 Task: Add an event with the title Team Building Workshop: Strengthening Interpersonal Relationships, date '2024/03/17', time 9:40 AM to 11:40 AMand add a description: A board meeting is a formal gathering where the board of directors, executive team, and key stakeholders come together to discuss and make important decisions regarding the organization's strategic direction, governance, and overall performance. , put the event into Orange category . Add location for the event as: 456 Av. da Liberdade, Lisbon, Portugal, logged in from the account softage.5@softage.netand send the event invitation to softage.7@softage.net and softage.8@softage.net. Set a reminder for the event 5 minutes before
Action: Mouse moved to (91, 102)
Screenshot: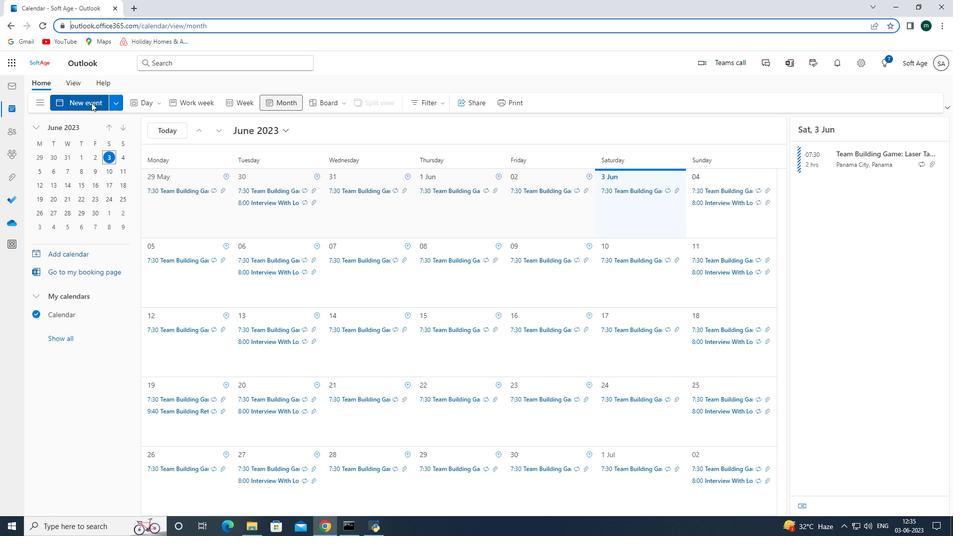 
Action: Mouse pressed left at (91, 102)
Screenshot: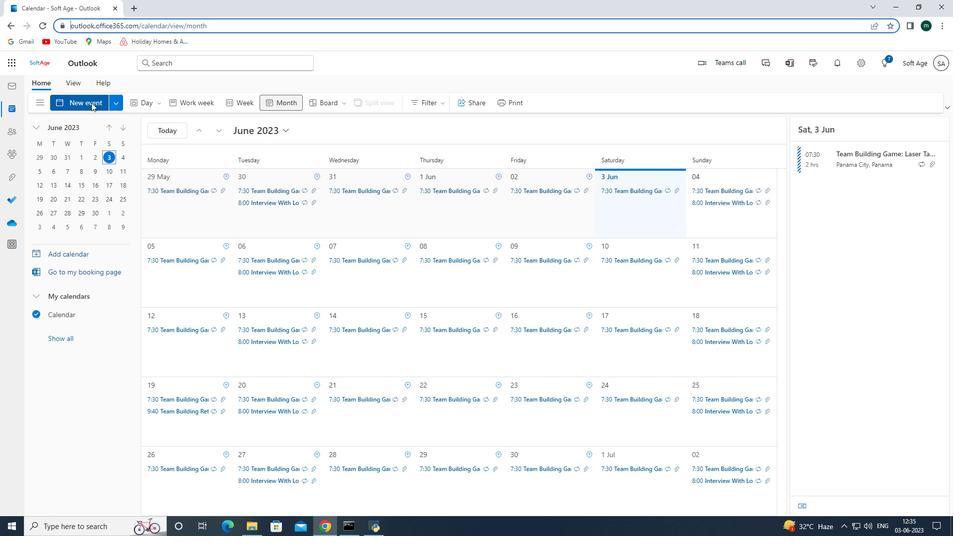
Action: Mouse moved to (247, 161)
Screenshot: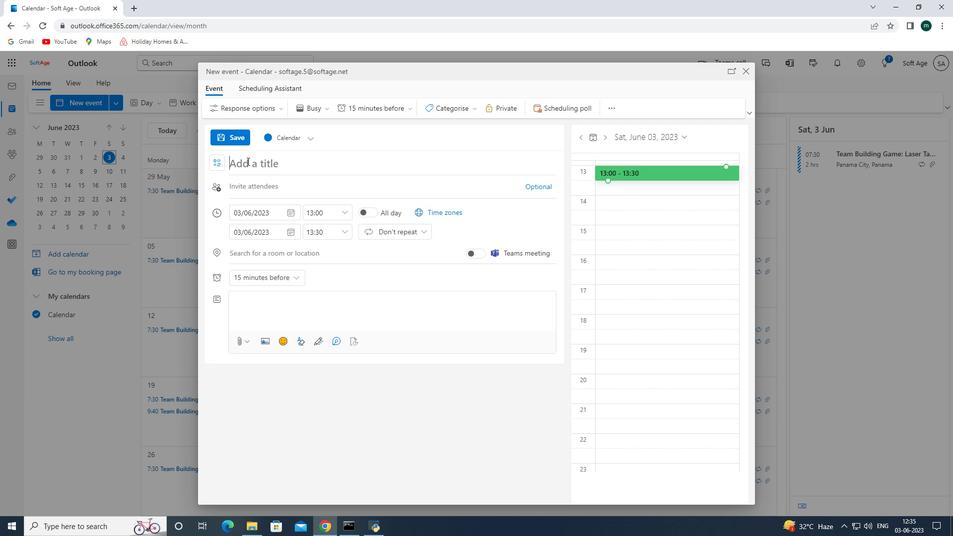 
Action: Mouse pressed left at (247, 161)
Screenshot: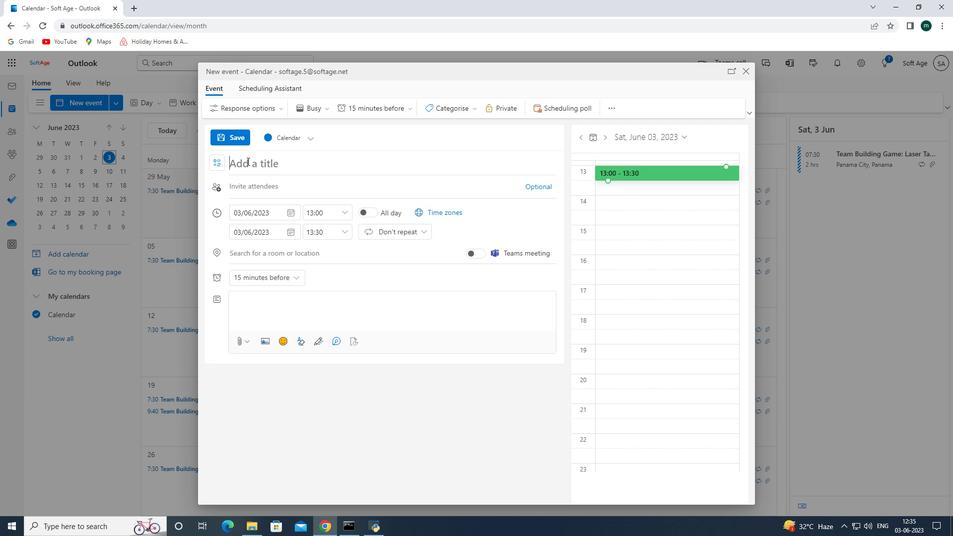 
Action: Key pressed <Key.shift><Key.shift><Key.shift><Key.shift><Key.shift><Key.shift><Key.shift><Key.shift><Key.shift><Key.shift><Key.shift><Key.shift><Key.shift><Key.shift><Key.shift><Key.shift><Key.shift><Key.shift><Key.shift><Key.shift>Team<Key.space><Key.shift><Key.shift><Key.shift><Key.shift><Key.shift><Key.shift><Key.shift><Key.shift><Key.shift><Key.shift><Key.shift><Key.shift><Key.shift><Key.shift><Key.shift><Key.shift><Key.shift><Key.shift><Key.shift><Key.shift><Key.shift><Key.shift><Key.shift><Key.shift><Key.shift>Building<Key.space><Key.shift>Work<Key.shift><Key.shift><Key.shift><Key.shift><Key.shift><Key.shift><Key.shift><Key.shift><Key.shift><Key.shift><Key.shift><Key.shift><Key.shift><Key.shift><Key.shift><Key.shift><Key.shift><Key.shift><Key.shift><Key.shift><Key.shift><Key.shift><Key.shift><Key.shift><Key.shift><Key.shift><Key.shift><Key.shift><Key.shift><Key.shift><Key.shift><Key.shift><Key.shift><Key.shift><Key.shift><Key.shift><Key.shift><Key.shift><Key.shift><Key.shift><Key.shift><Key.shift><Key.shift><Key.shift>shop<Key.shift_r><Key.shift_r><Key.shift_r><Key.shift_r><Key.shift_r><Key.shift_r><Key.shift_r><Key.shift_r><Key.shift_r><Key.shift_r><Key.shift_r>:<Key.space><Key.shift><Key.shift><Key.shift><Key.shift><Key.shift><Key.shift><Key.shift><Key.shift><Key.shift><Key.shift><Key.shift>Strengh<Key.backspace>thening<Key.space><Key.shift>Interpersonal<Key.space><Key.shift><Key.shift><Key.shift><Key.shift><Key.shift><Key.shift><Key.shift><Key.shift><Key.shift>Relationships
Screenshot: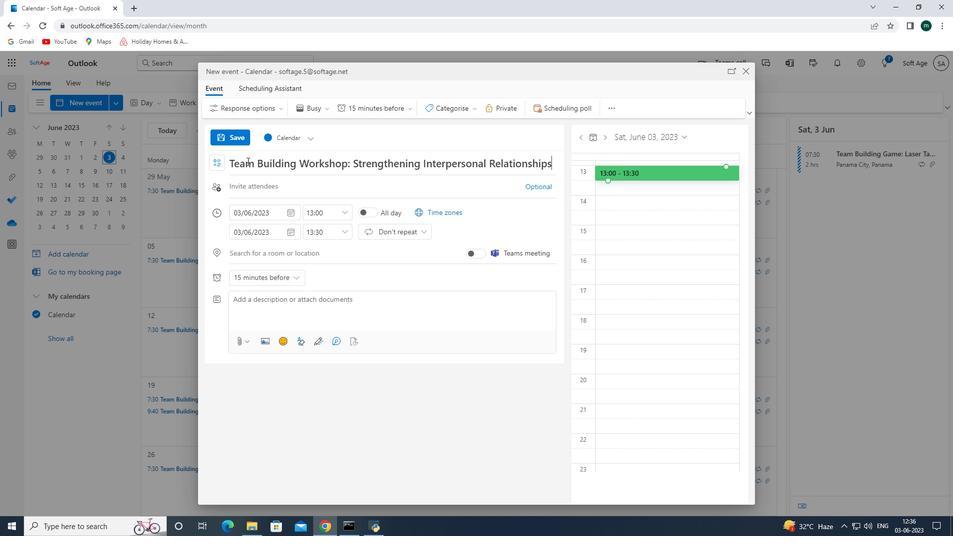
Action: Mouse moved to (279, 307)
Screenshot: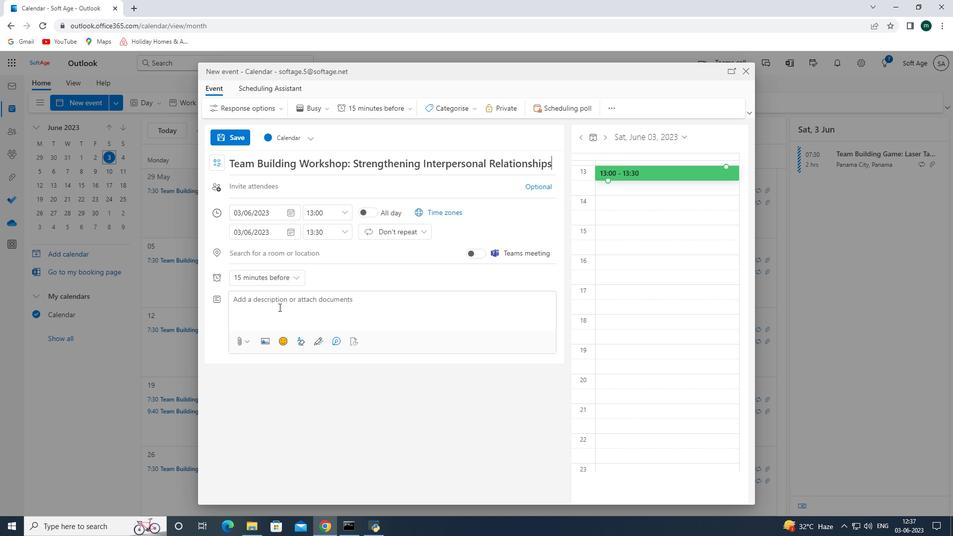 
Action: Mouse pressed left at (279, 307)
Screenshot: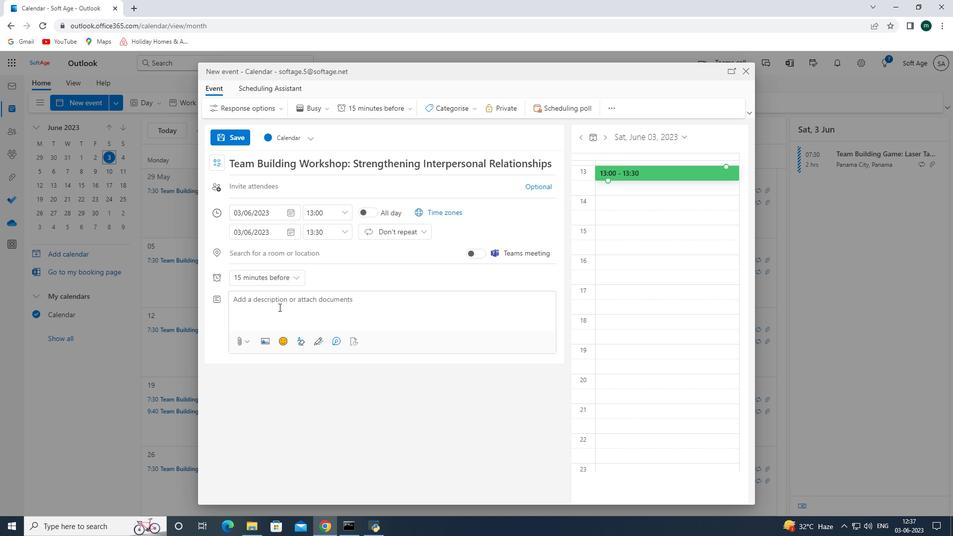 
Action: Mouse moved to (276, 307)
Screenshot: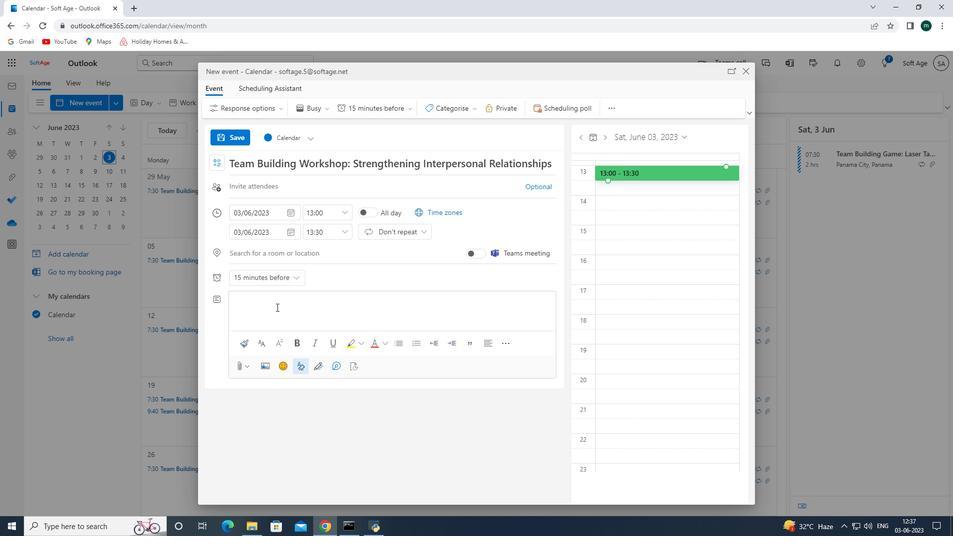 
Action: Key pressed <Key.shift><Key.shift><Key.shift><Key.shift><Key.shift><Key.shift><Key.shift><Key.shift><Key.shift><Key.shift><Key.shift><Key.shift><Key.shift><Key.shift><Key.shift>A<Key.space>board<Key.space>meeting<Key.space>is<Key.space>a<Key.space>formak<Key.backspace>l<Key.space>gathering<Key.space><Key.shift>where<Key.space>the<Key.space><Key.shift>Bo<Key.backspace><Key.backspace>board<Key.space><Key.shift>Of<Key.backspace><Key.backspace><Key.space><Key.backspace><Key.shift_r>Of<Key.backspace><Key.backspace>of<Key.space>directors<Key.space><Key.backspace>,<Key.space><Key.shift><Key.shift><Key.shift><Key.shift><Key.shift><Key.shift><Key.shift><Key.shift><Key.shift><Key.shift><Key.shift><Key.shift><Key.shift><Key.shift><Key.shift>executive<Key.space><Key.shift><Key.shift><Key.shift>Tea<Key.backspace><Key.backspace><Key.backspace>team<Key.space><Key.backspace>,<Key.space>and<Key.space>key<Key.space>ss<Key.backspace>takeholders<Key.space>come<Key.space>together<Key.space>to<Key.space>diss<Key.backspace>cuss<Key.space>and<Key.space>make<Key.space><Key.space><Key.backspace><Key.space><Key.backspace><Key.backspace><Key.space><Key.backspace><Key.backspace><Key.backspace><Key.backspace><Key.backspace><Key.backspace><Key.space><Key.space><Key.shift_r>M<Key.backspace><Key.backspace>na<Key.backspace><Key.backspace>make<Key.space><Key.shift_r><Key.shift_r><Key.shift_r><Key.shift_r><Key.shift_r><Key.shift_r><Key.shift_r><Key.shift_r><Key.shift_r><Key.shift_r><Key.shift_r><Key.shift_r><Key.shift_r><Key.shift_r><Key.shift_r><Key.shift_r><Key.shift_r><Key.shift_r><Key.shift_r><Key.shift_r><Key.shift_r><Key.shift_r><Key.shift_r><Key.shift_r><Key.shift_r>important<Key.space><Key.shift>De<Key.backspace><Key.backspace>decisons<Key.space>regarding<Key.space>the<Key.space>organization's<Key.space>strs<Key.backspace>ategic<Key.space><Key.shift><Key.shift><Key.shift><Key.shift><Key.shift><Key.shift>Di<Key.backspace><Key.backspace><Key.shift><Key.shift><Key.shift><Key.shift><Key.shift><Key.shift><Key.shift><Key.shift><Key.shift><Key.shift><Key.shift><Key.shift><Key.shift><Key.shift><Key.shift><Key.shift><Key.shift><Key.shift><Key.shift><Key.shift><Key.shift><Key.shift><Key.shift>direction<Key.space><Key.backspace><Key.shift_r><Key.shift_r><Key.shift_r><Key.shift_r><Key.shift_r><<Key.backspace>,<Key.space><Key.shift><Key.shift>governance<Key.space><Key.shift>A<Key.backspace>and<Key.space>overall<Key.space>performance<Key.space><Key.backspace>.<Key.space>
Screenshot: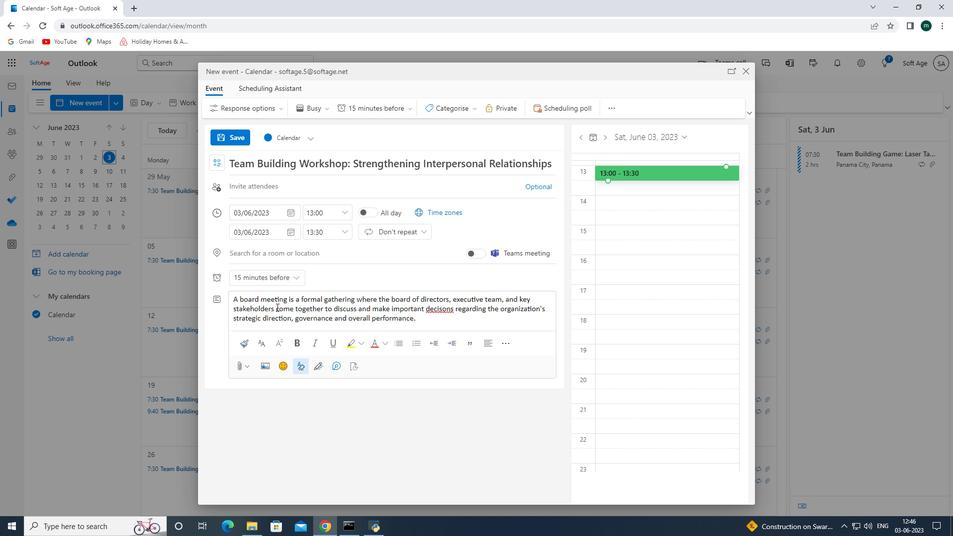 
Action: Mouse moved to (477, 106)
Screenshot: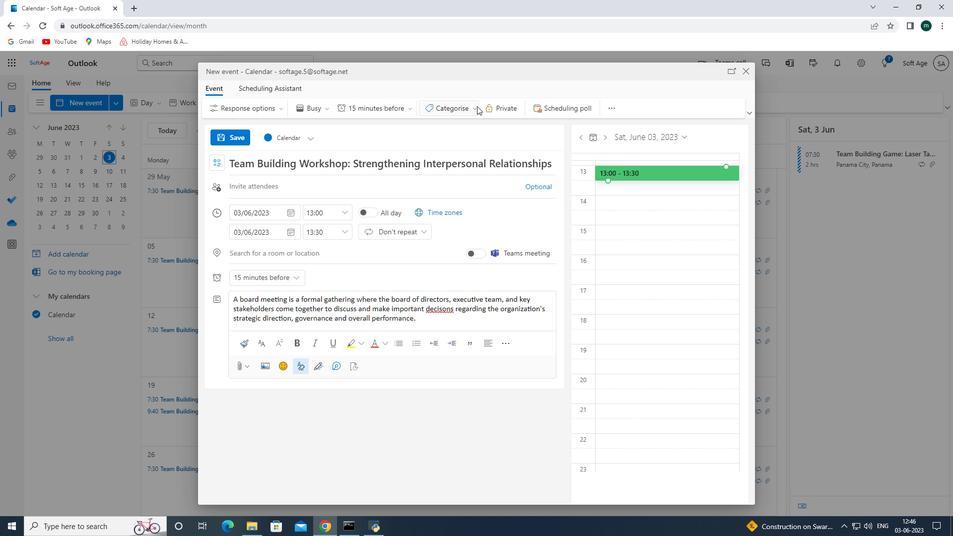 
Action: Mouse pressed left at (477, 106)
Screenshot: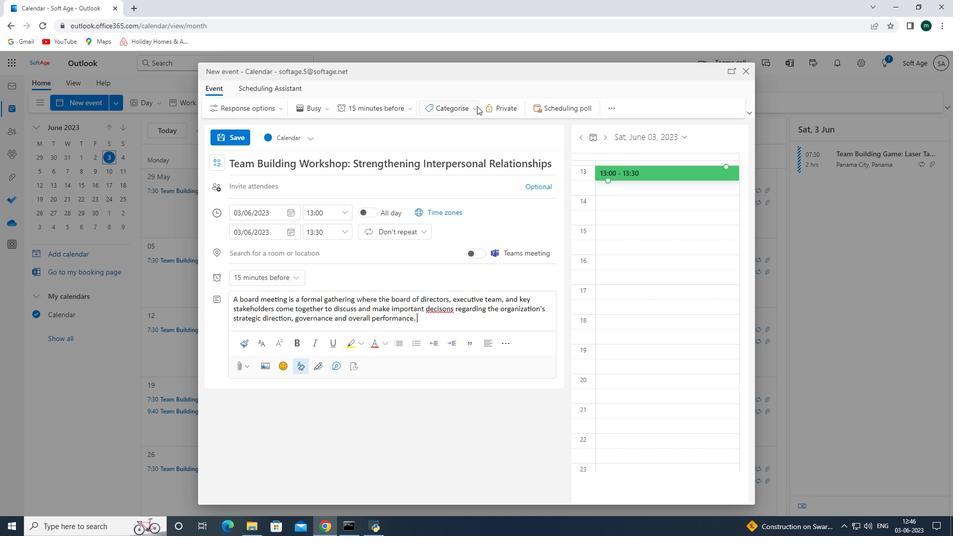 
Action: Mouse moved to (473, 174)
Screenshot: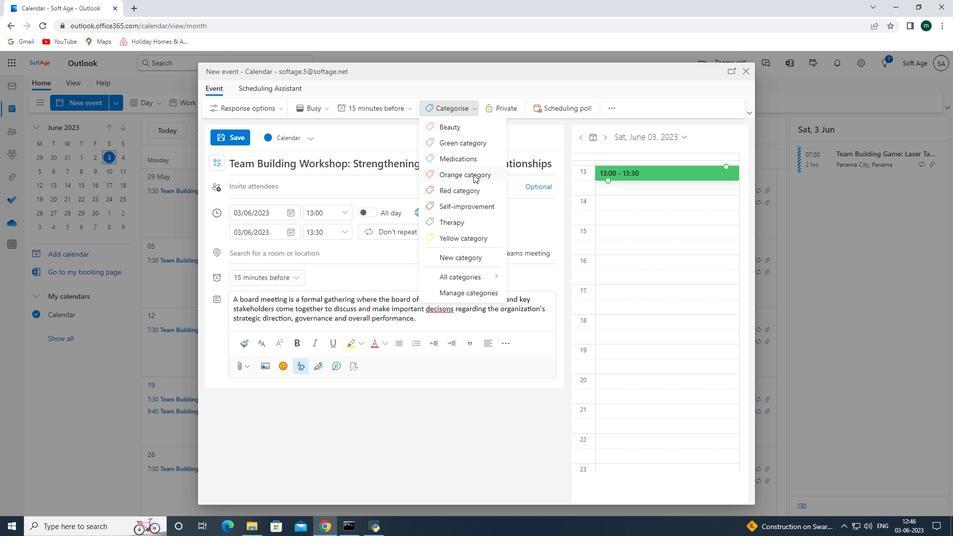 
Action: Mouse pressed left at (473, 174)
Screenshot: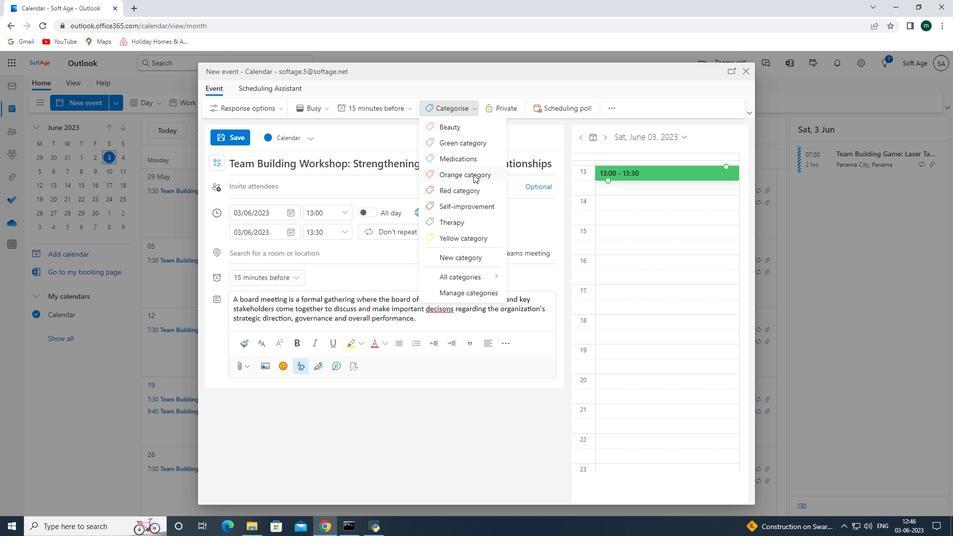 
Action: Mouse moved to (290, 213)
Screenshot: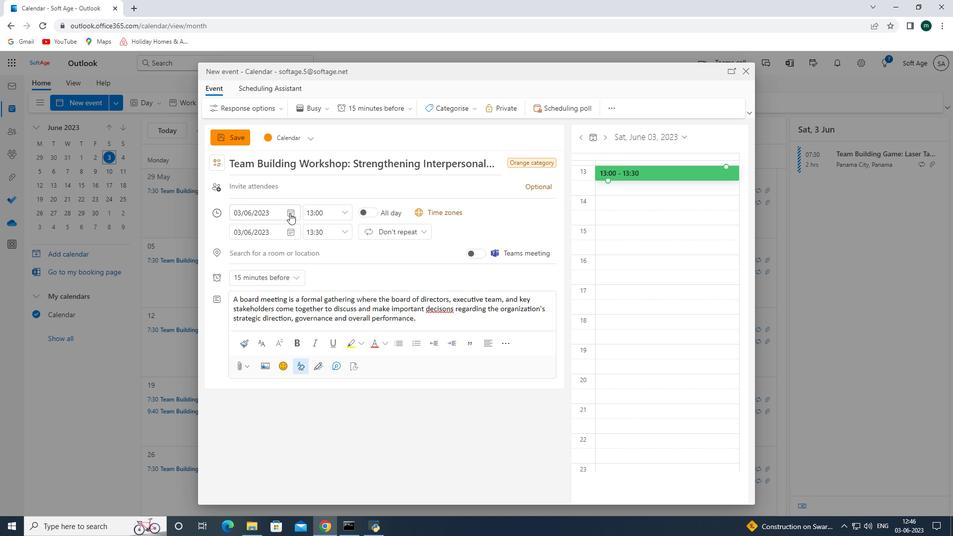 
Action: Mouse pressed left at (290, 213)
Screenshot: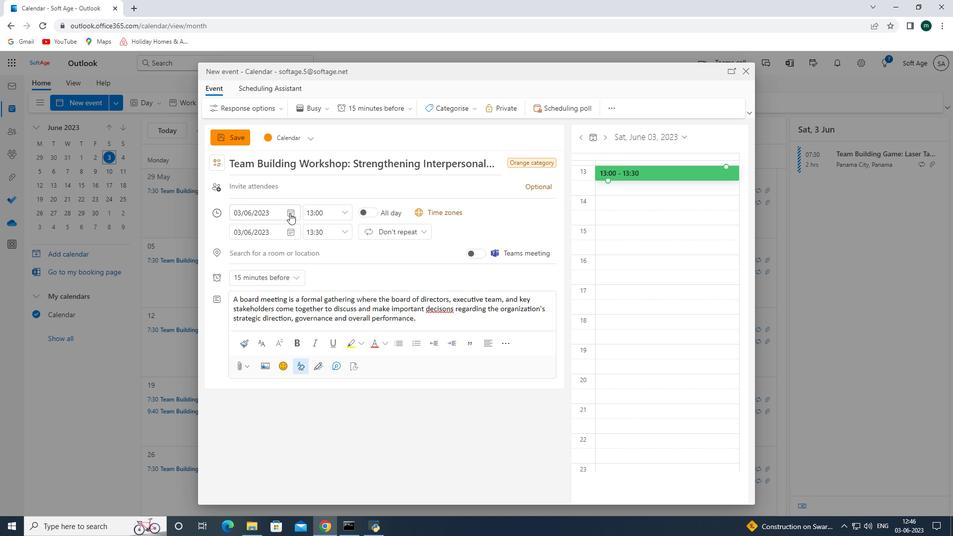 
Action: Mouse moved to (322, 231)
Screenshot: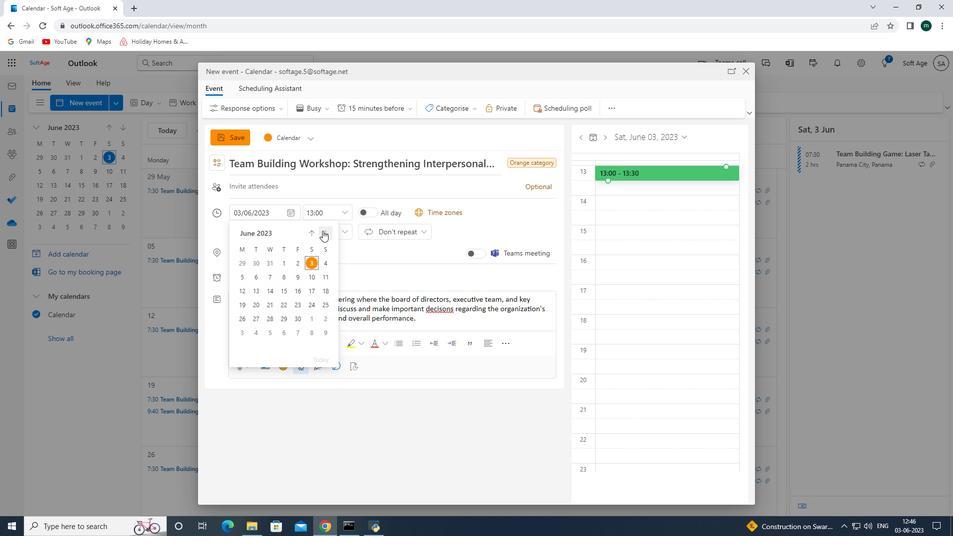 
Action: Mouse pressed left at (322, 231)
Screenshot: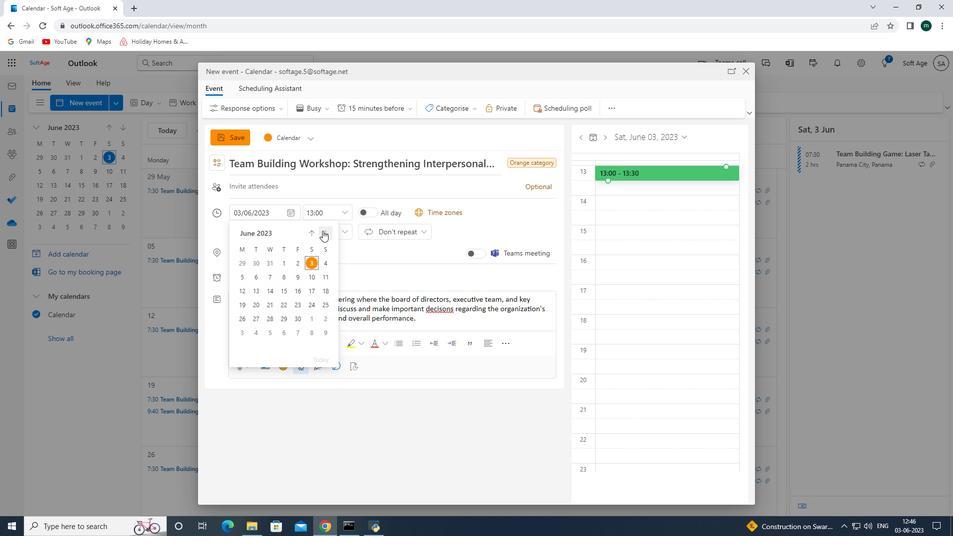 
Action: Mouse pressed left at (322, 231)
Screenshot: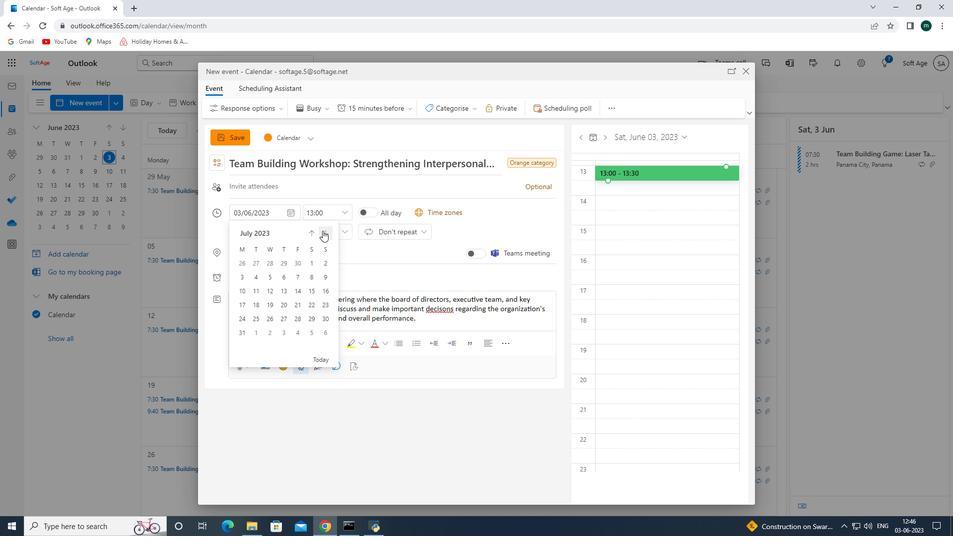 
Action: Mouse pressed left at (322, 231)
Screenshot: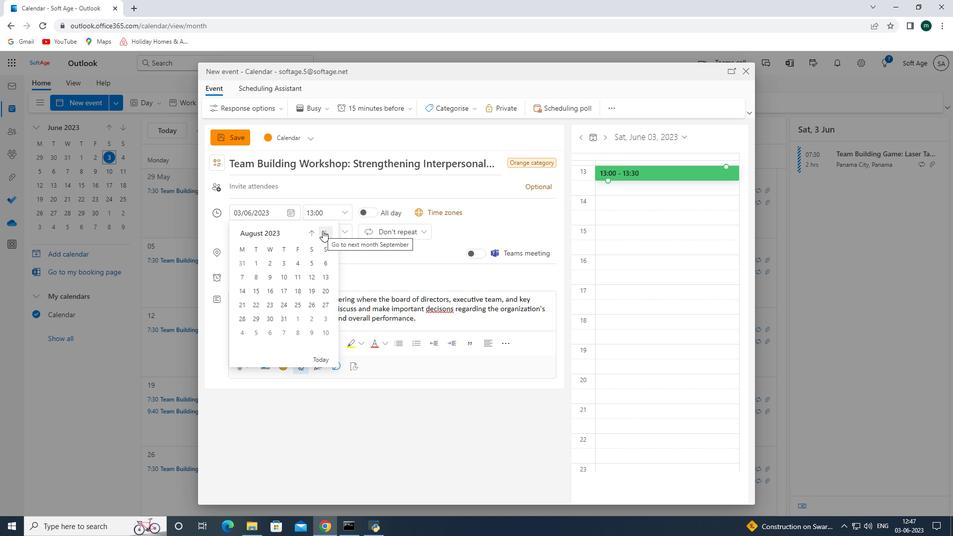 
Action: Mouse pressed left at (322, 231)
Screenshot: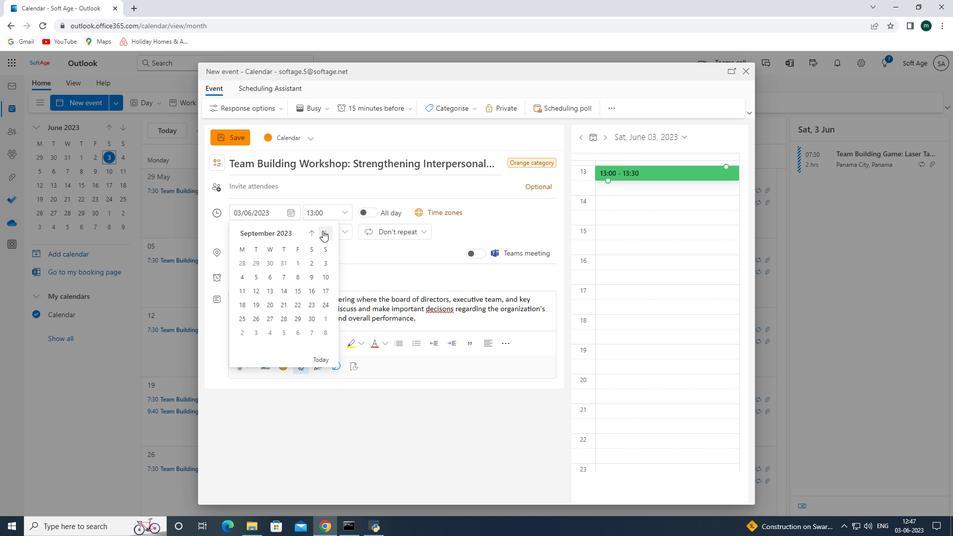 
Action: Mouse pressed left at (322, 231)
Screenshot: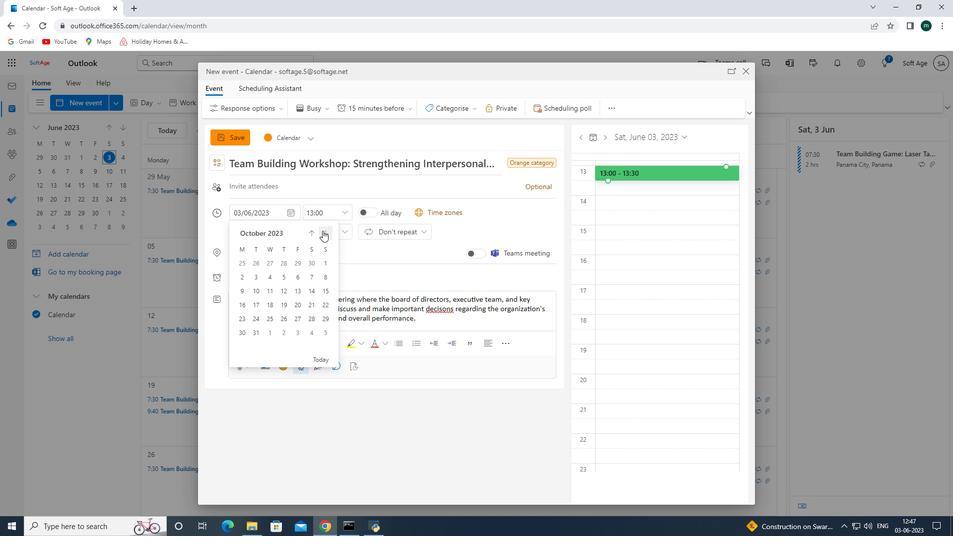 
Action: Mouse pressed left at (322, 231)
Screenshot: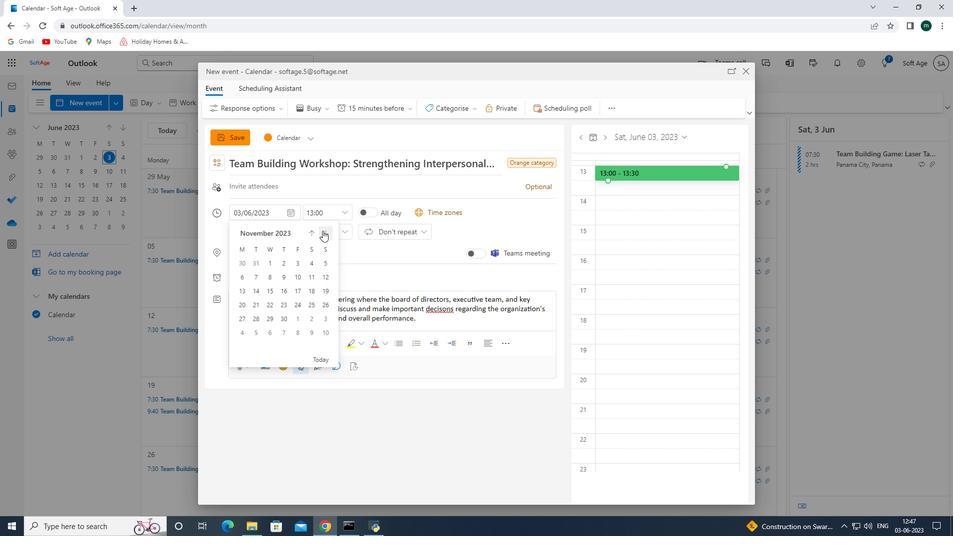 
Action: Mouse pressed left at (322, 231)
Screenshot: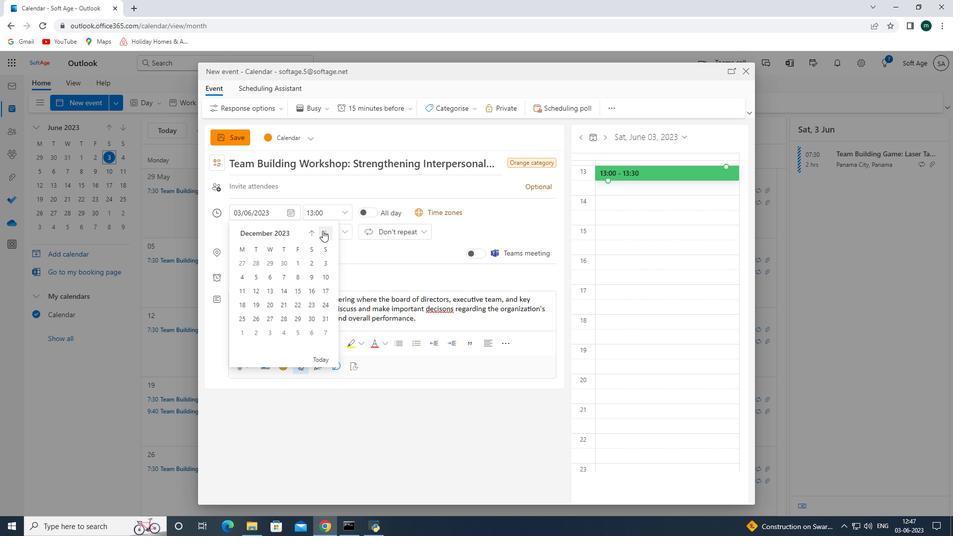 
Action: Mouse pressed left at (322, 231)
Screenshot: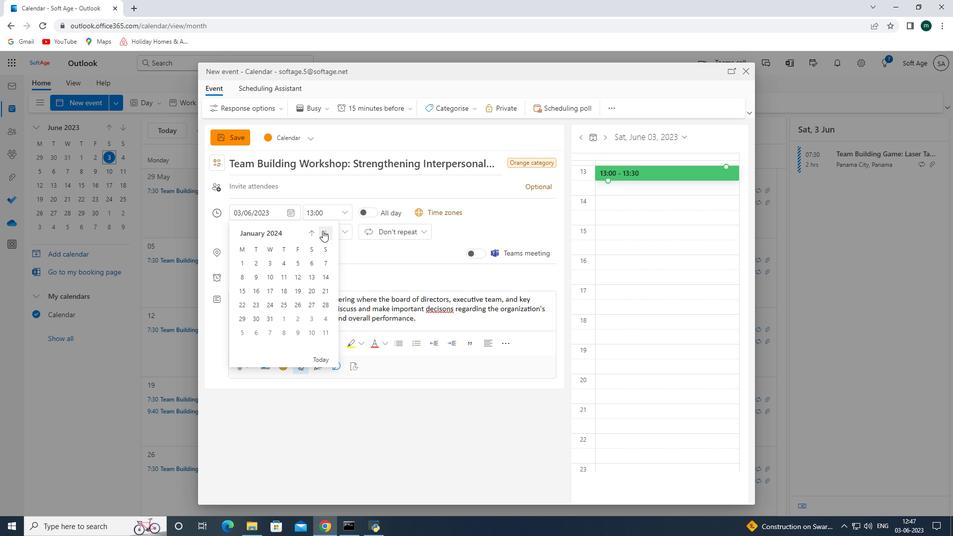 
Action: Mouse pressed left at (322, 231)
Screenshot: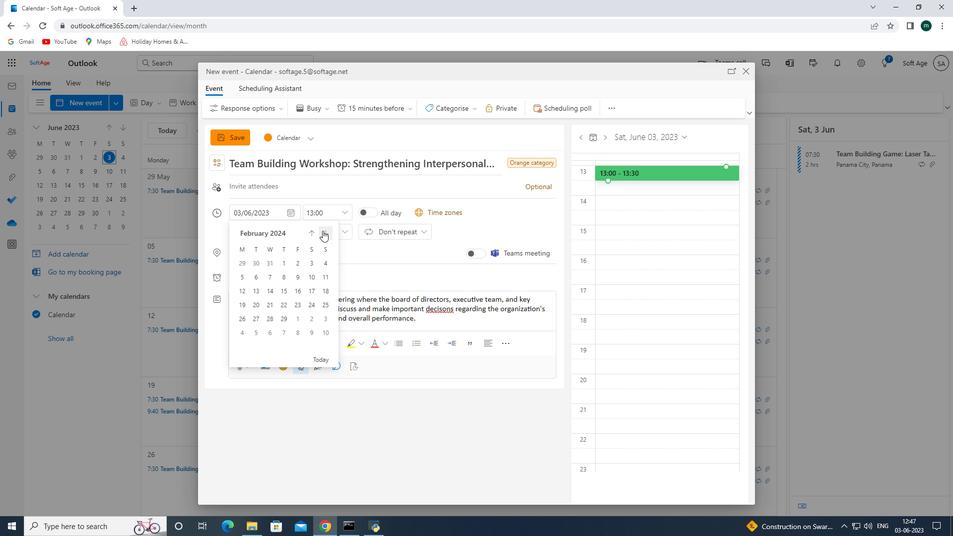 
Action: Mouse moved to (319, 287)
Screenshot: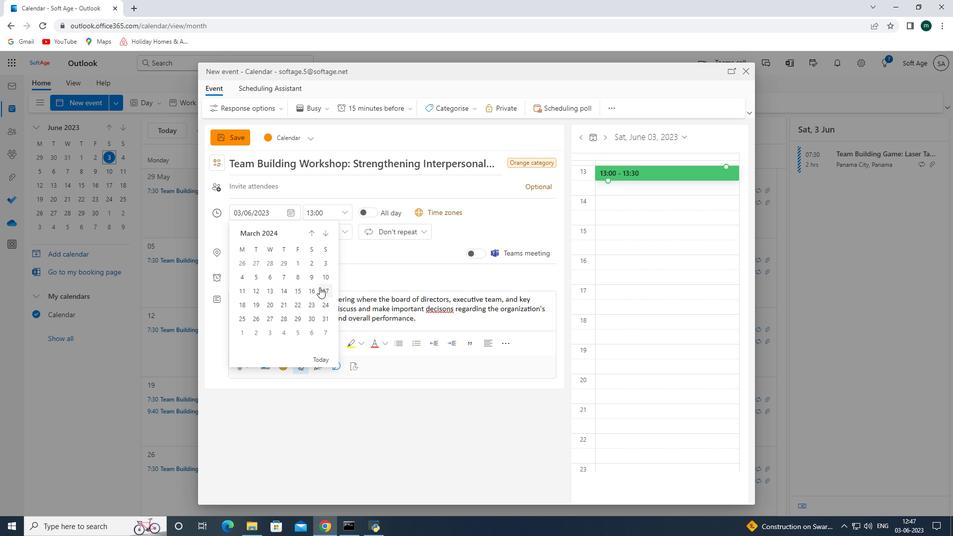 
Action: Mouse pressed left at (319, 287)
Screenshot: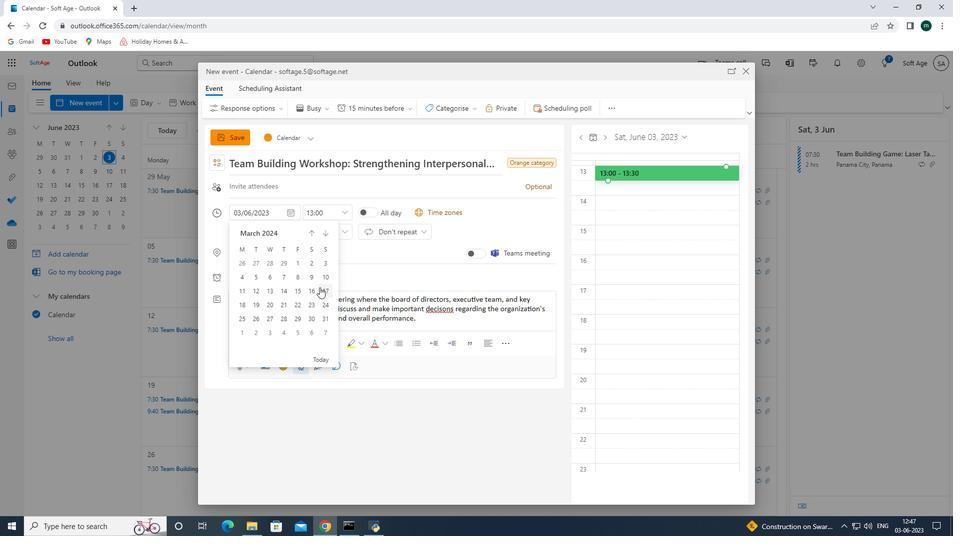 
Action: Mouse moved to (327, 214)
Screenshot: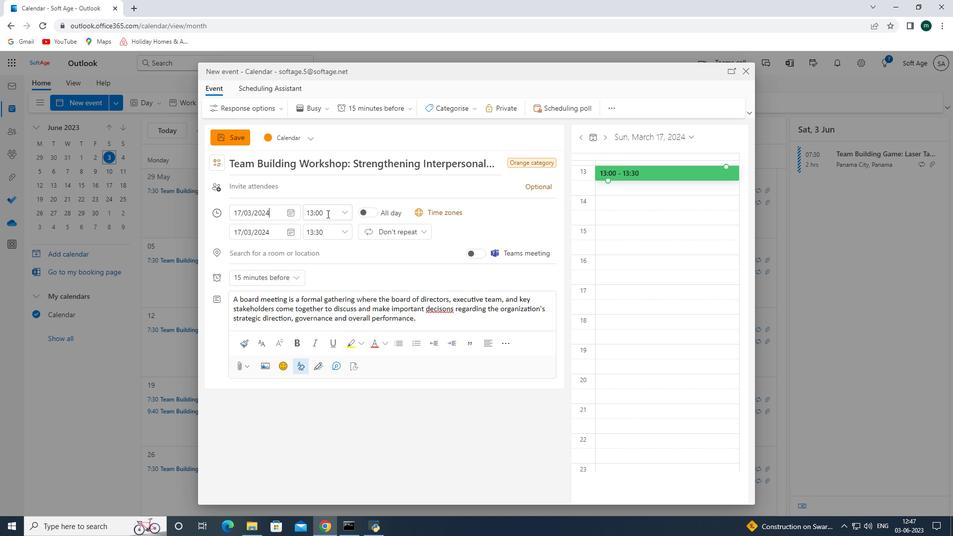 
Action: Mouse pressed left at (327, 214)
Screenshot: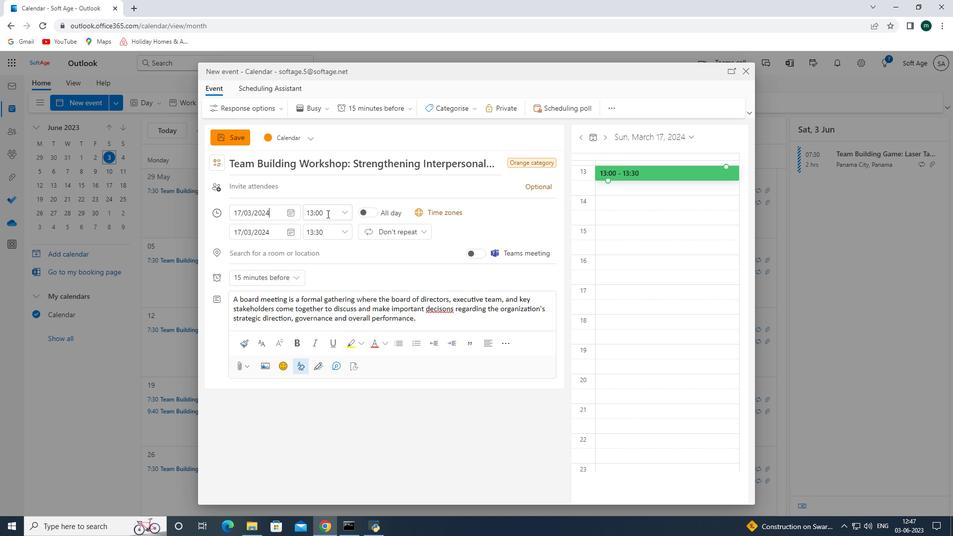 
Action: Key pressed 09<Key.shift_r><Key.shift_r><Key.shift_r><Key.shift_r><Key.shift_r>:40<Key.enter>
Screenshot: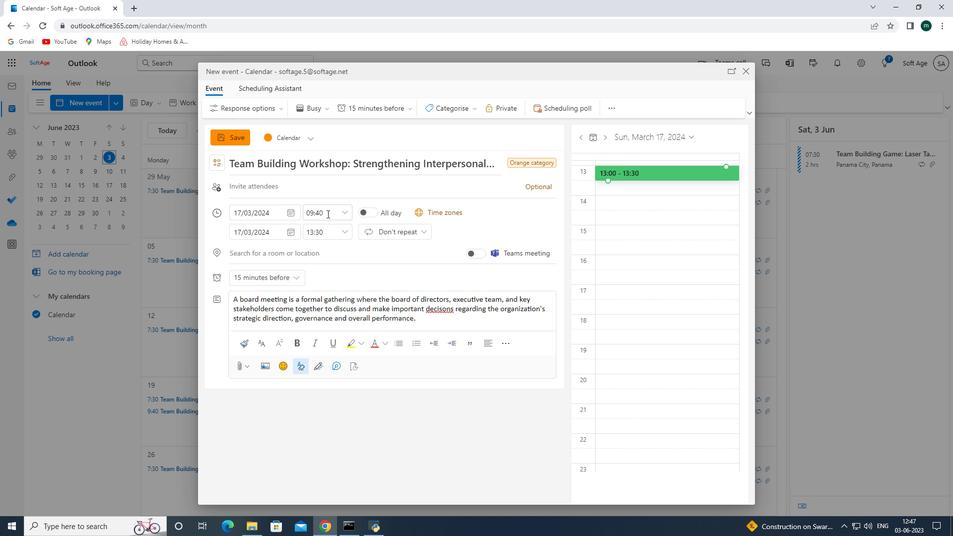 
Action: Mouse moved to (345, 228)
Screenshot: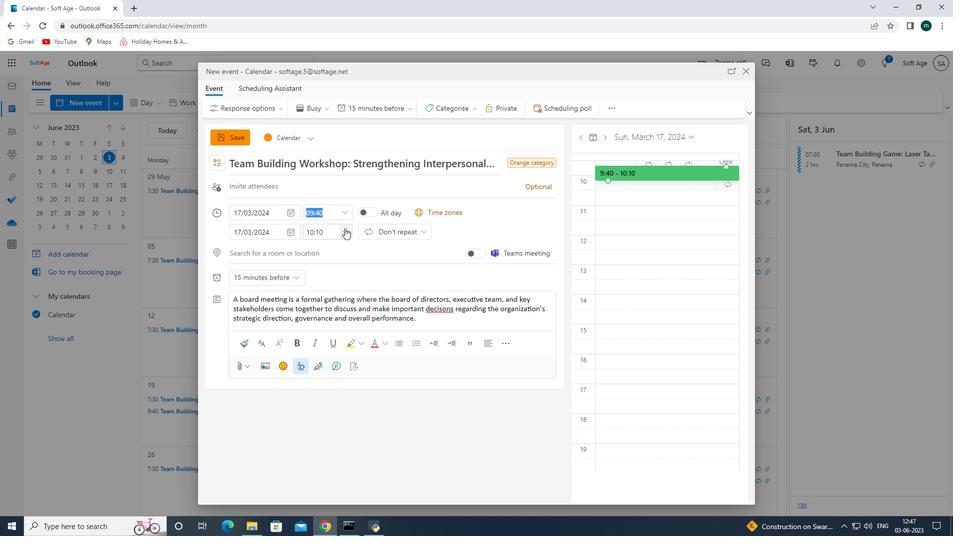 
Action: Mouse pressed left at (345, 228)
Screenshot: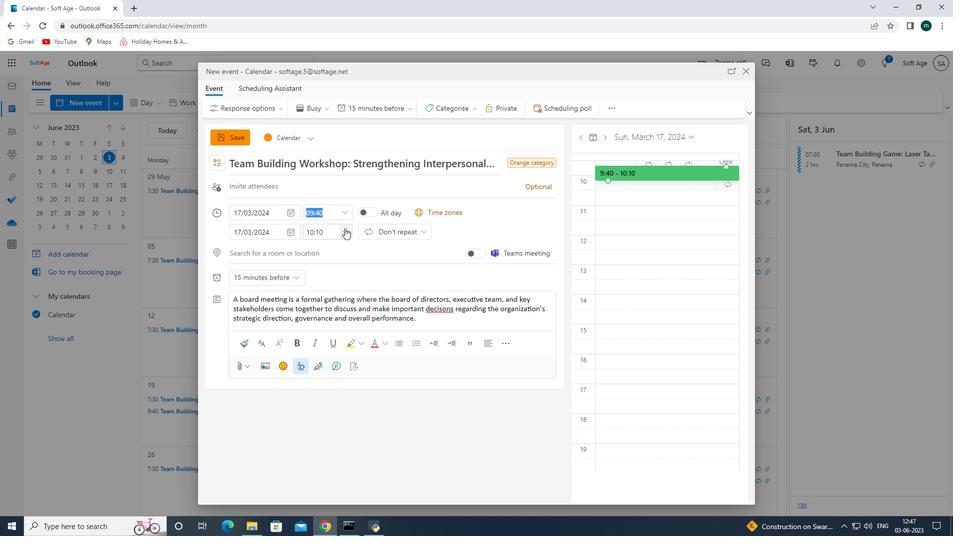 
Action: Mouse moved to (351, 300)
Screenshot: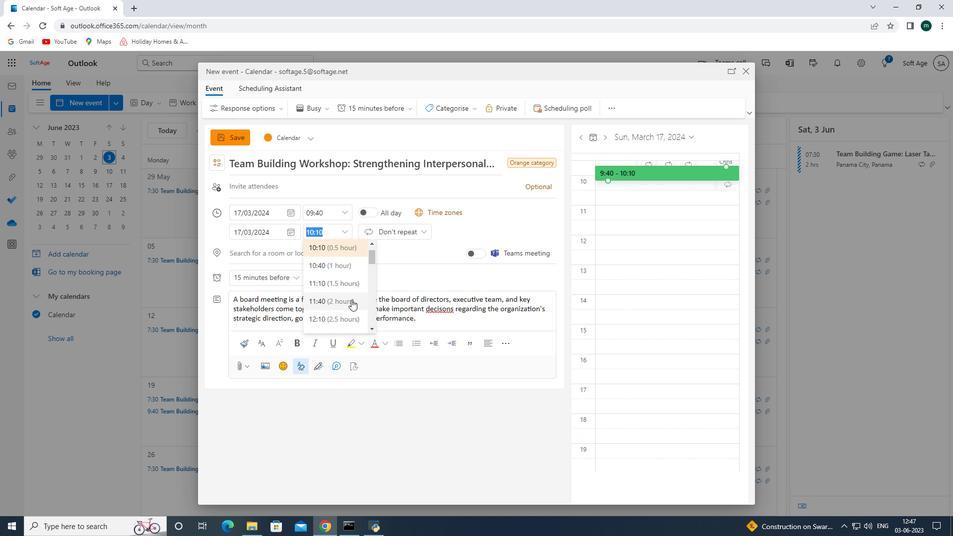 
Action: Mouse pressed left at (351, 300)
Screenshot: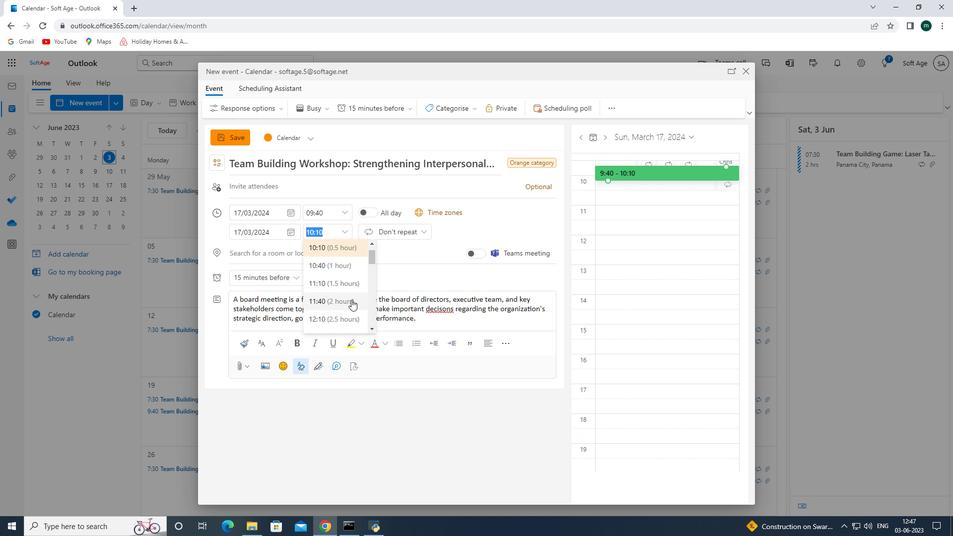 
Action: Mouse moved to (273, 253)
Screenshot: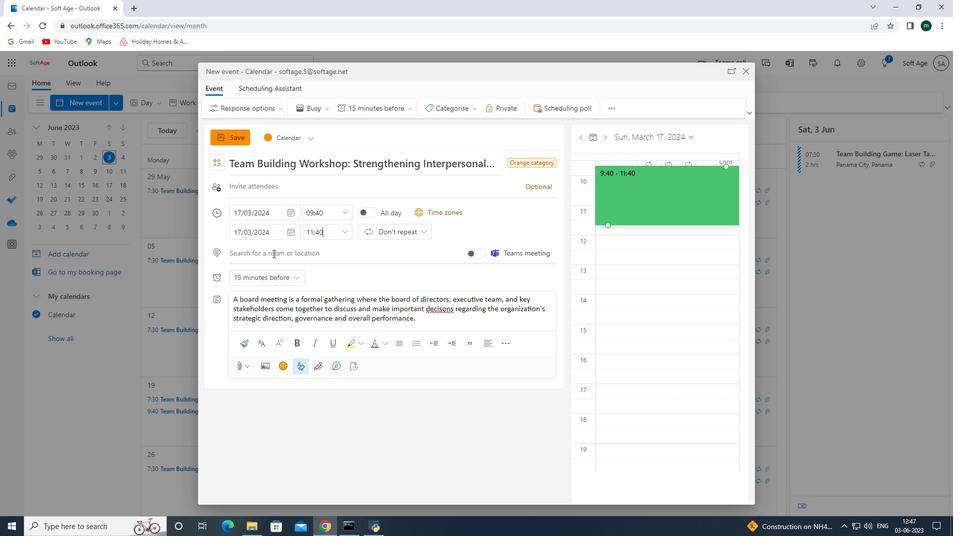 
Action: Mouse pressed left at (273, 253)
Screenshot: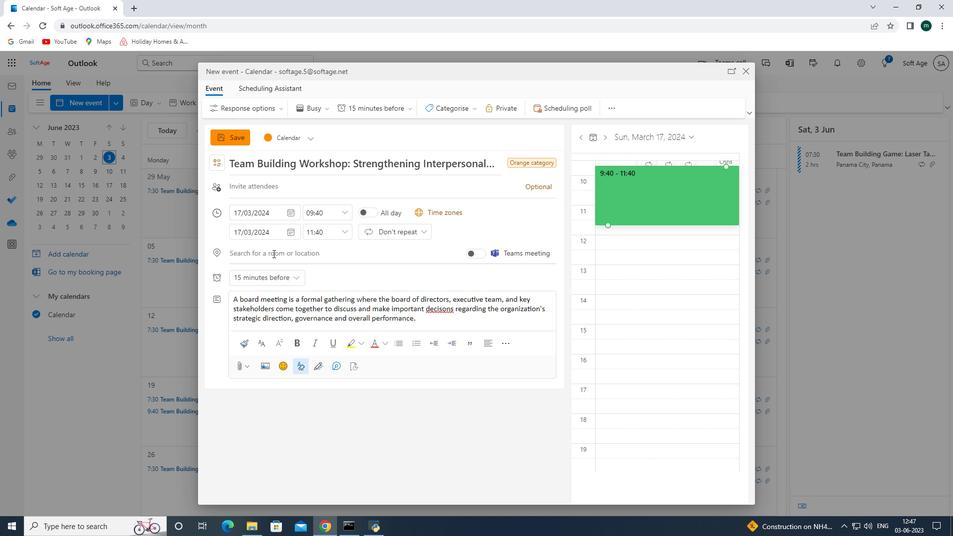 
Action: Mouse moved to (500, 281)
Screenshot: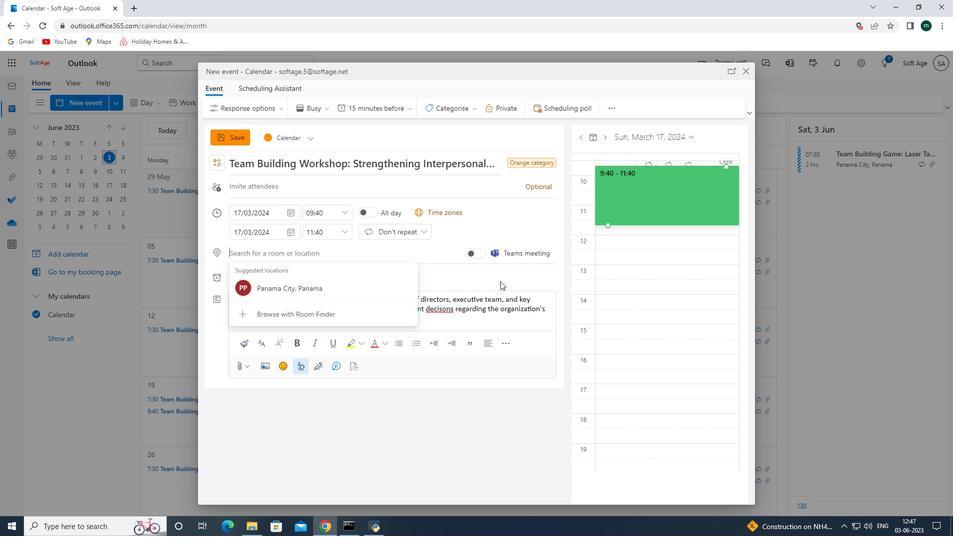 
Action: Mouse pressed left at (500, 281)
Screenshot: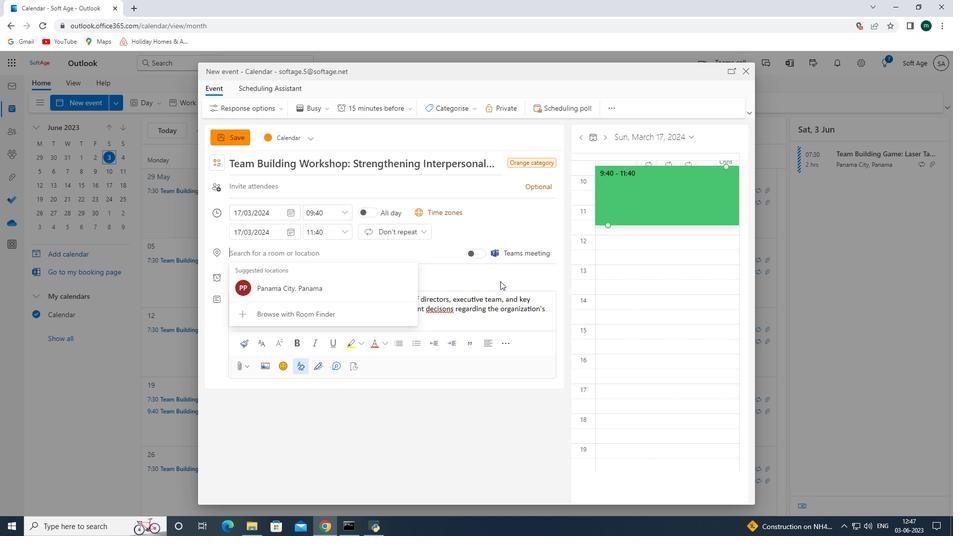 
Action: Mouse moved to (296, 253)
Screenshot: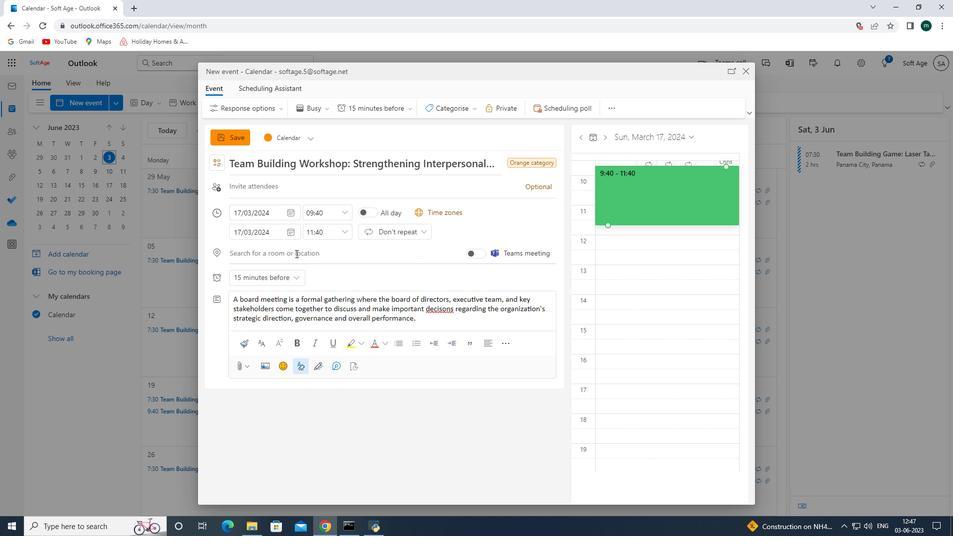 
Action: Mouse pressed left at (296, 253)
Screenshot: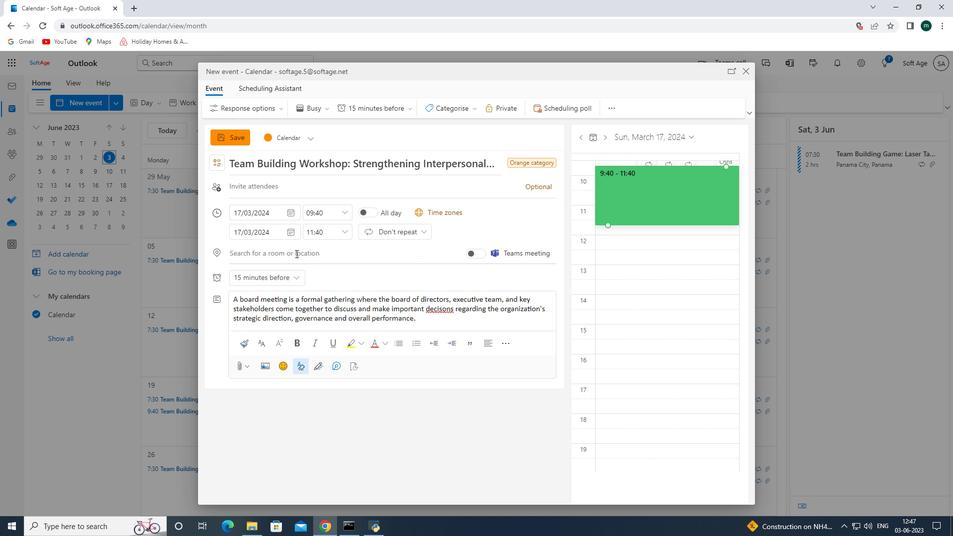 
Action: Key pressed 456<Key.space><Key.shift><Key.shift><Key.shift><Key.shift><Key.shift><Key.shift>Av.<Key.space>da<Key.space><Key.shift_r><Key.shift_r><Key.shift_r><Key.shift_r><Key.shift_r><Key.shift_r><Key.shift_r>Liberdade,<Key.space><Key.shift_r>Lisbon,<Key.space><Key.shift_r><Key.shift_r>Portugal<Key.space>
Screenshot: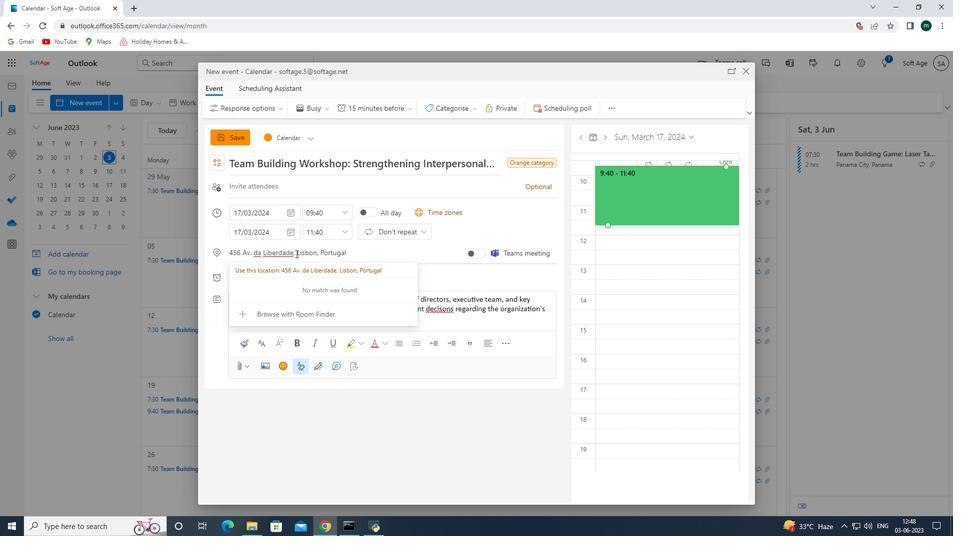 
Action: Mouse moved to (288, 193)
Screenshot: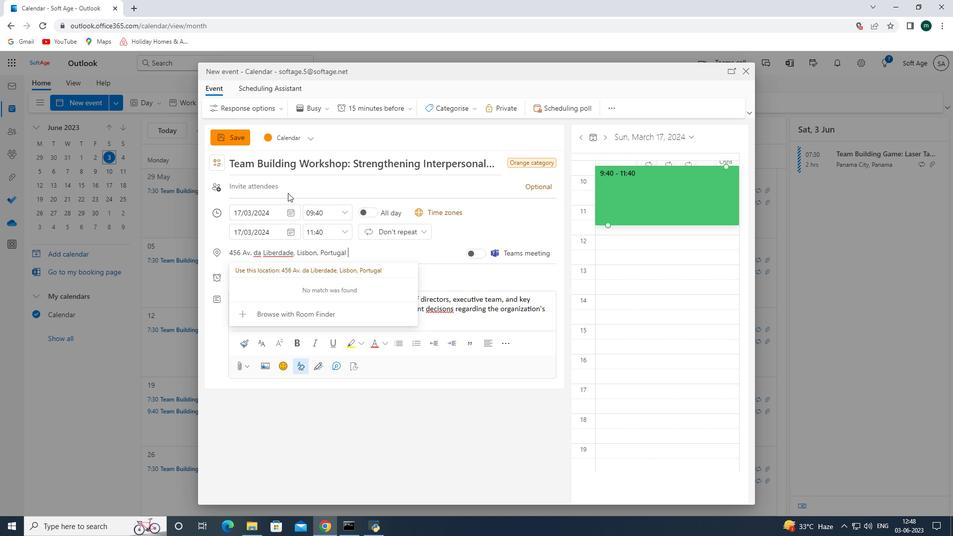 
Action: Mouse pressed left at (288, 193)
Screenshot: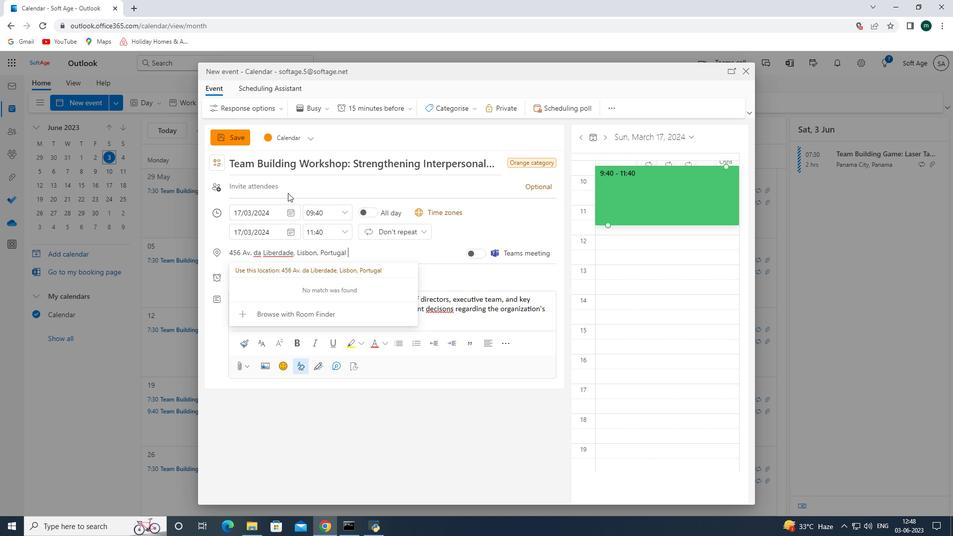 
Action: Mouse moved to (286, 185)
Screenshot: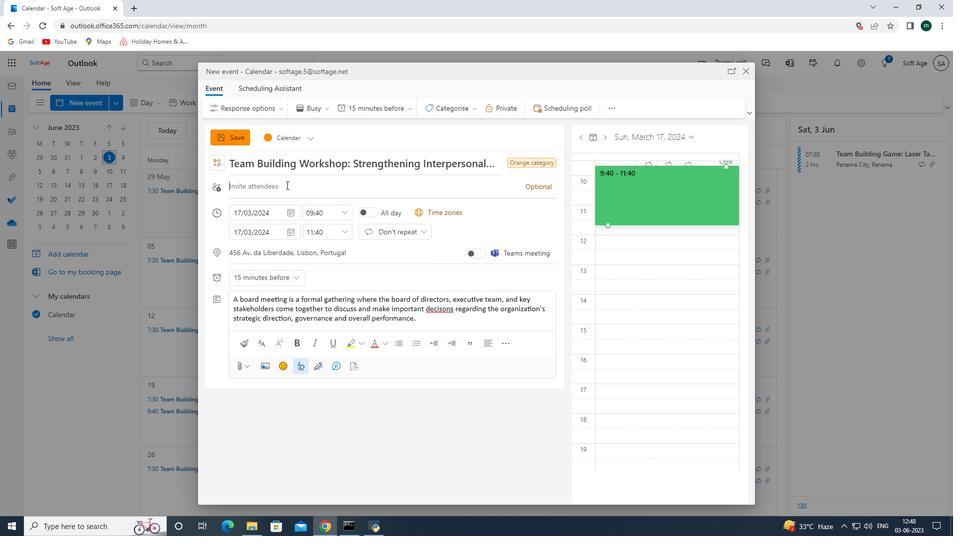 
Action: Mouse pressed left at (286, 185)
Screenshot: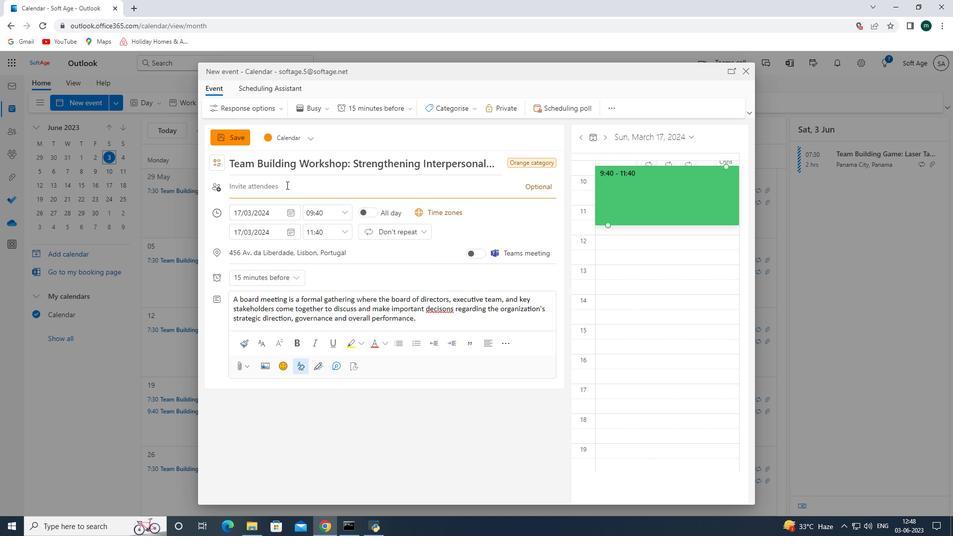 
Action: Mouse moved to (327, 184)
Screenshot: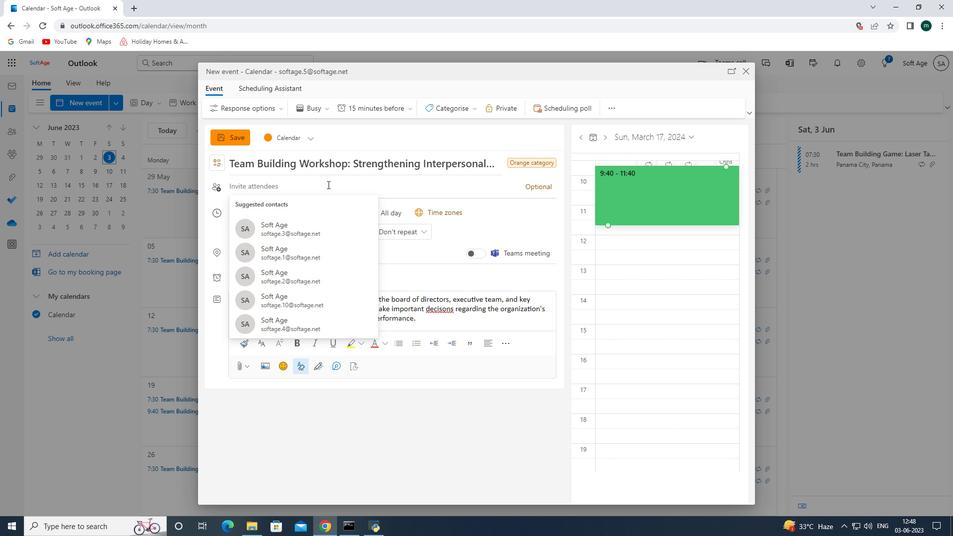 
Action: Key pressed soft
Screenshot: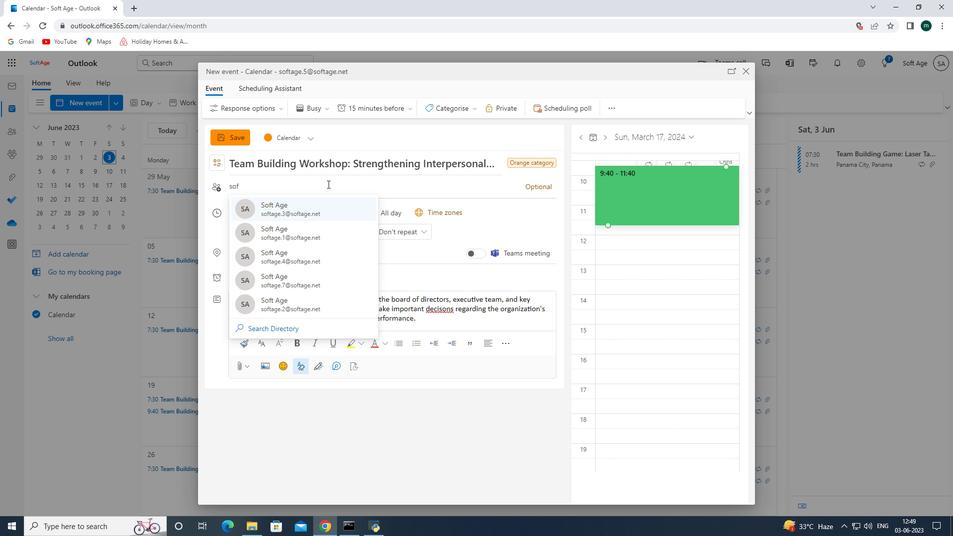 
Action: Mouse moved to (310, 287)
Screenshot: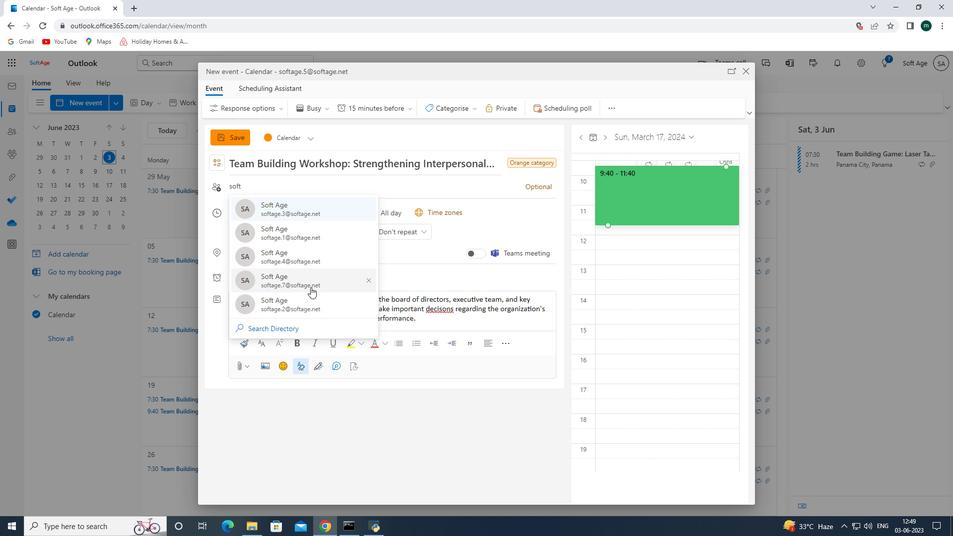 
Action: Mouse pressed left at (310, 287)
Screenshot: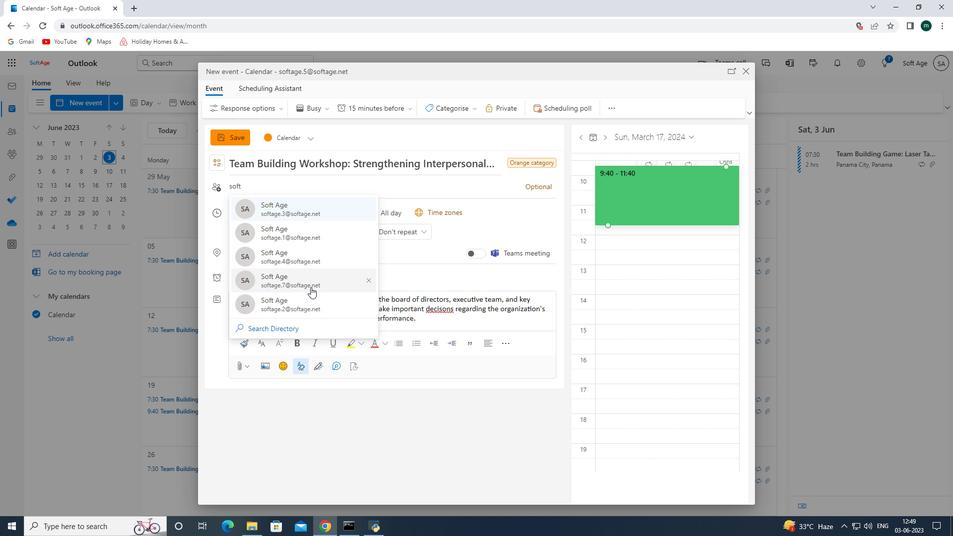 
Action: Mouse moved to (332, 190)
Screenshot: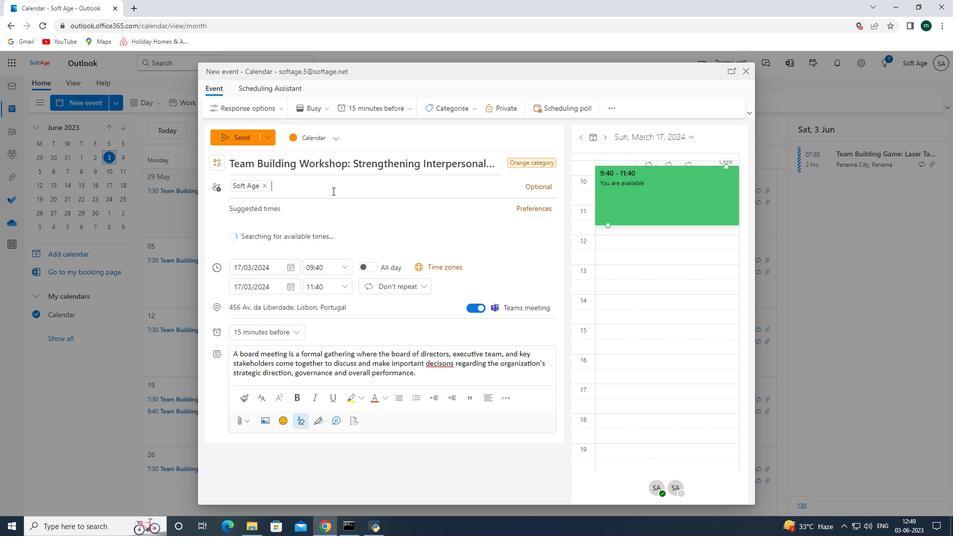 
Action: Mouse pressed left at (332, 190)
Screenshot: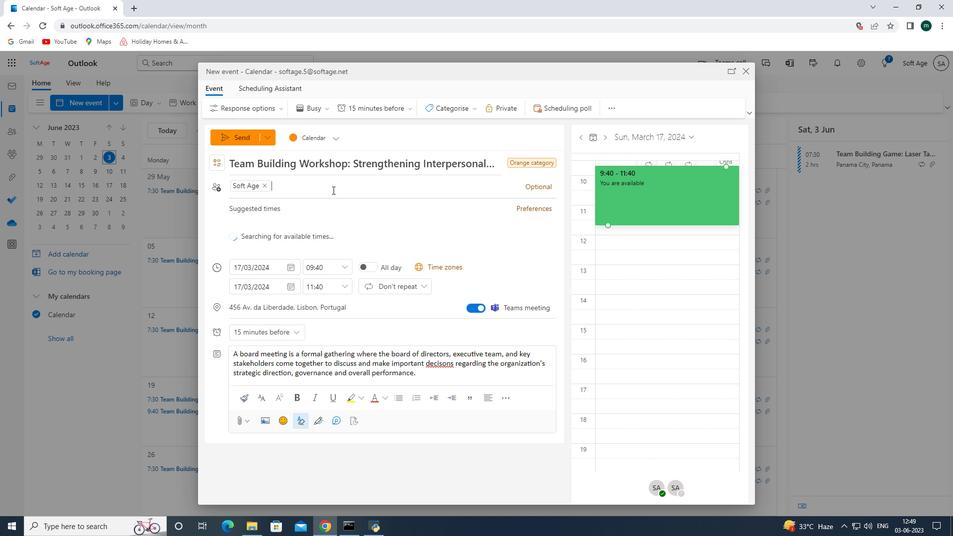 
Action: Key pressed softage.8
Screenshot: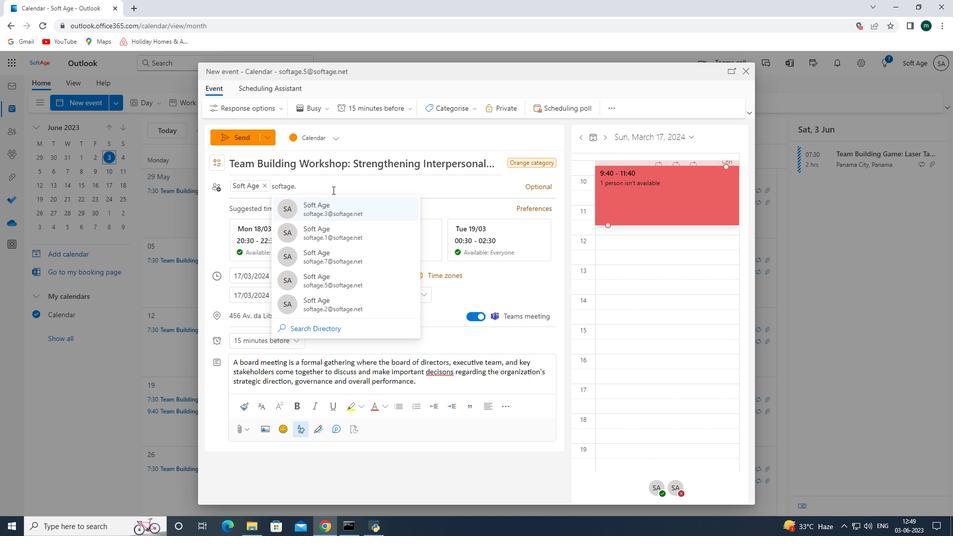
Action: Mouse moved to (354, 239)
Screenshot: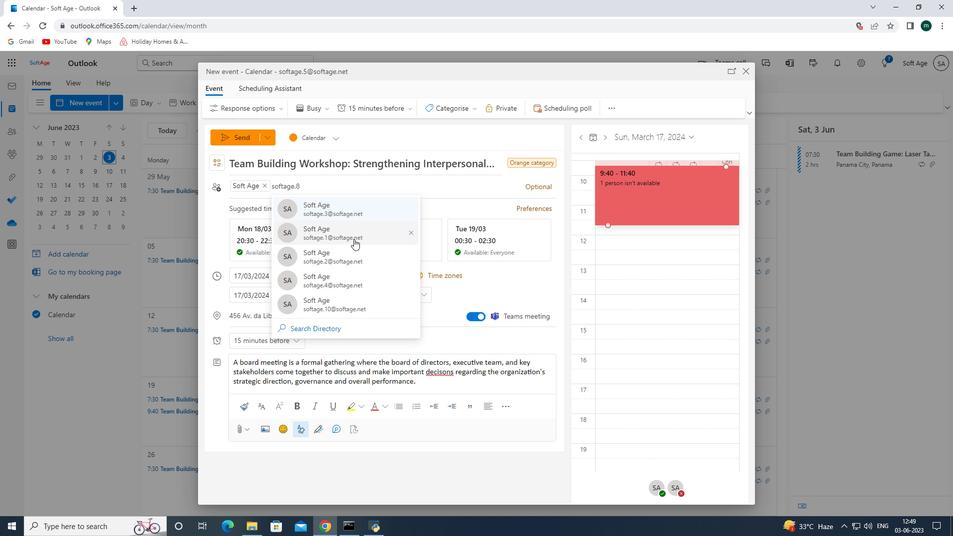 
Action: Key pressed <Key.shift>@
Screenshot: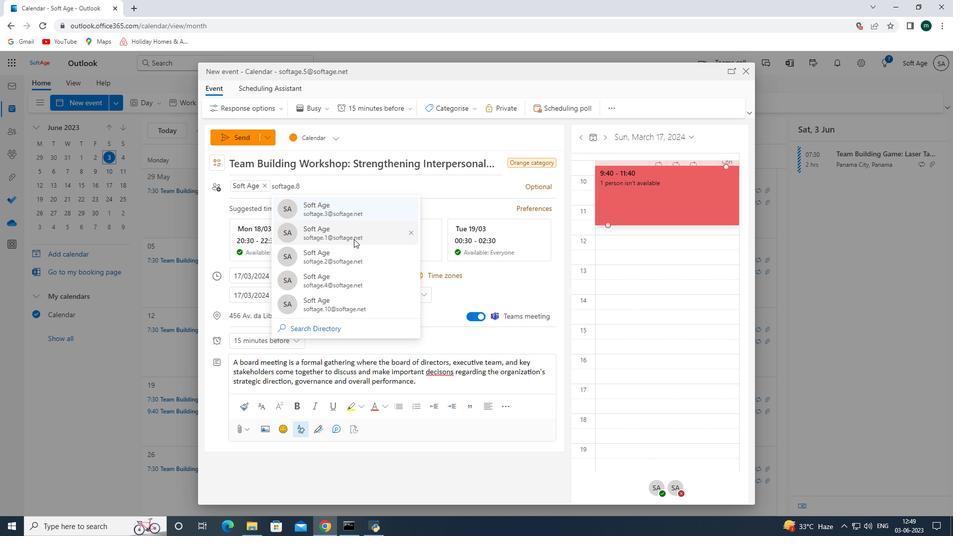 
Action: Mouse moved to (367, 205)
Screenshot: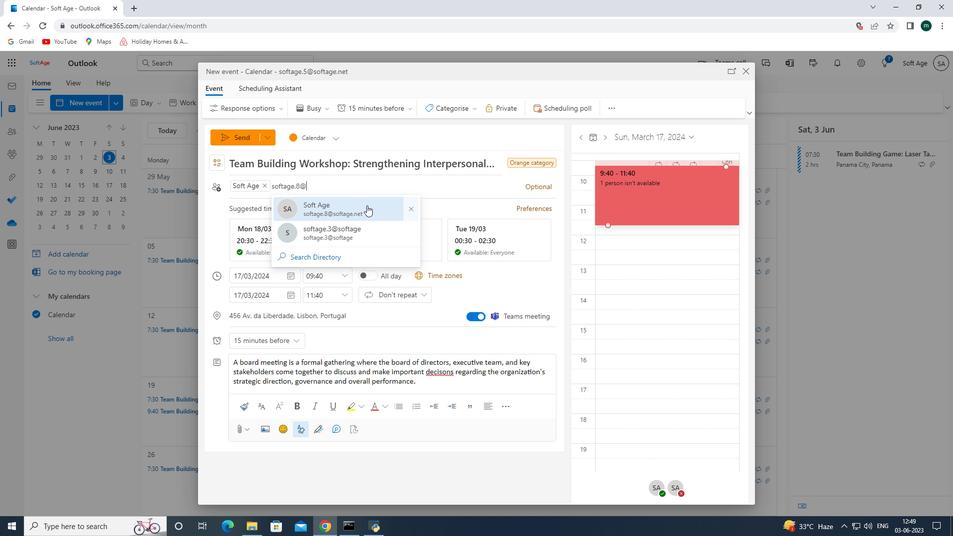 
Action: Mouse pressed left at (367, 205)
Screenshot: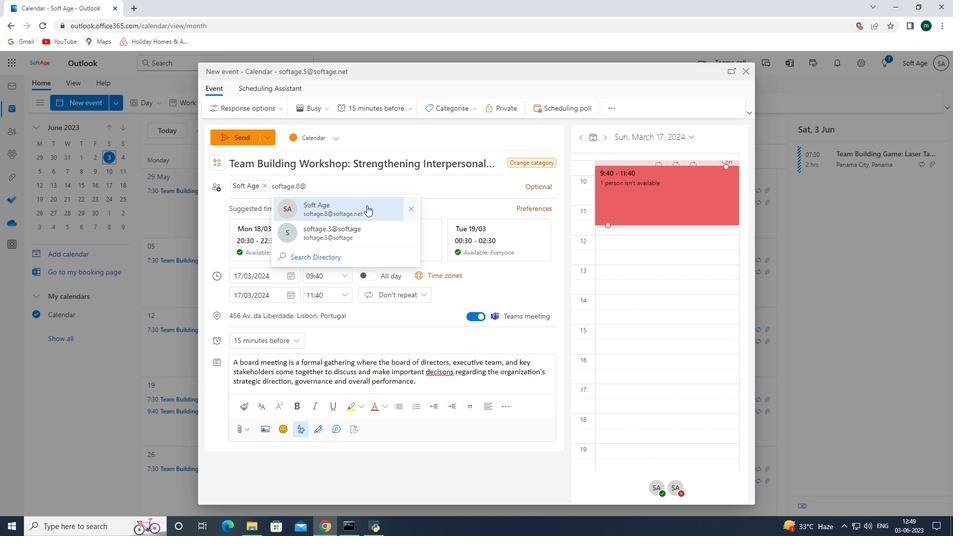 
Action: Mouse moved to (354, 330)
Screenshot: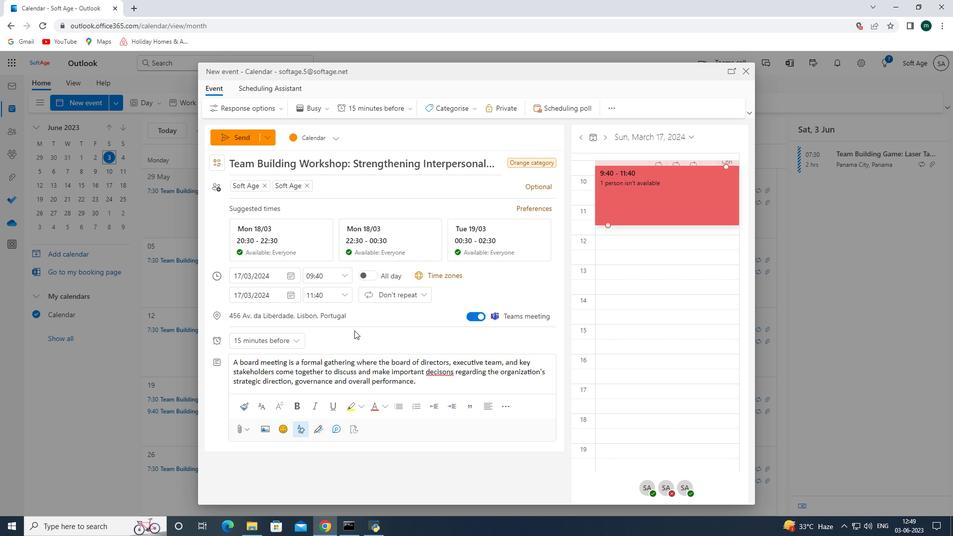 
Action: Mouse scrolled (354, 330) with delta (0, 0)
Screenshot: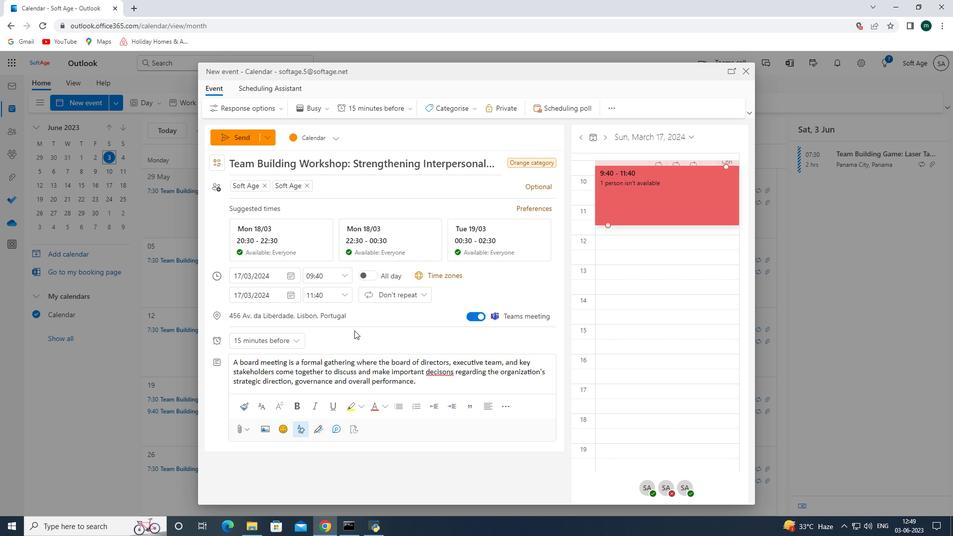 
Action: Mouse scrolled (354, 330) with delta (0, 0)
Screenshot: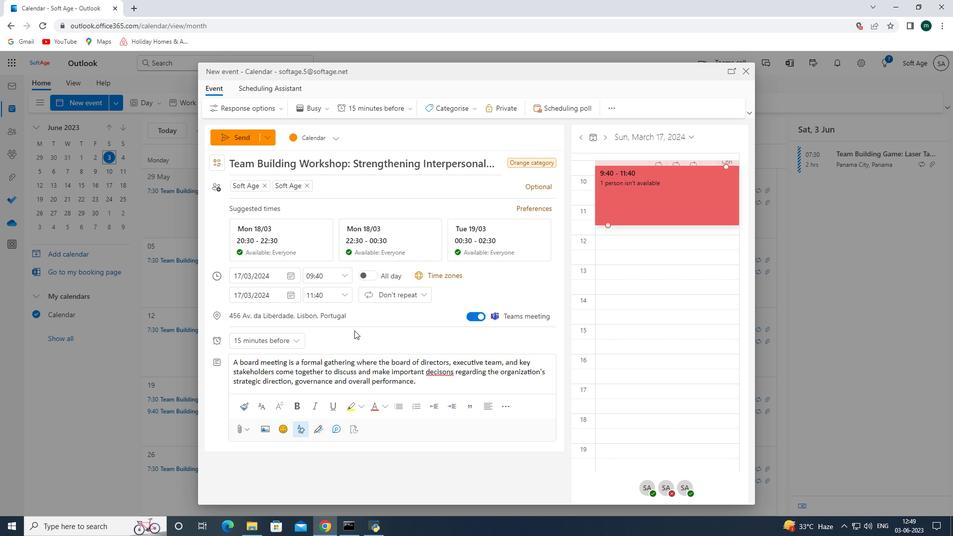 
Action: Mouse scrolled (354, 330) with delta (0, 0)
Screenshot: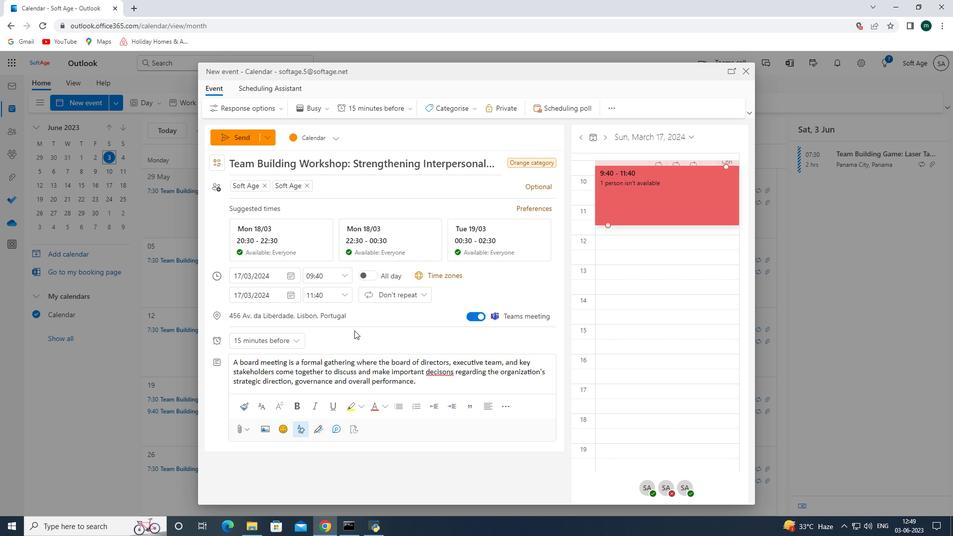 
Action: Mouse moved to (400, 111)
Screenshot: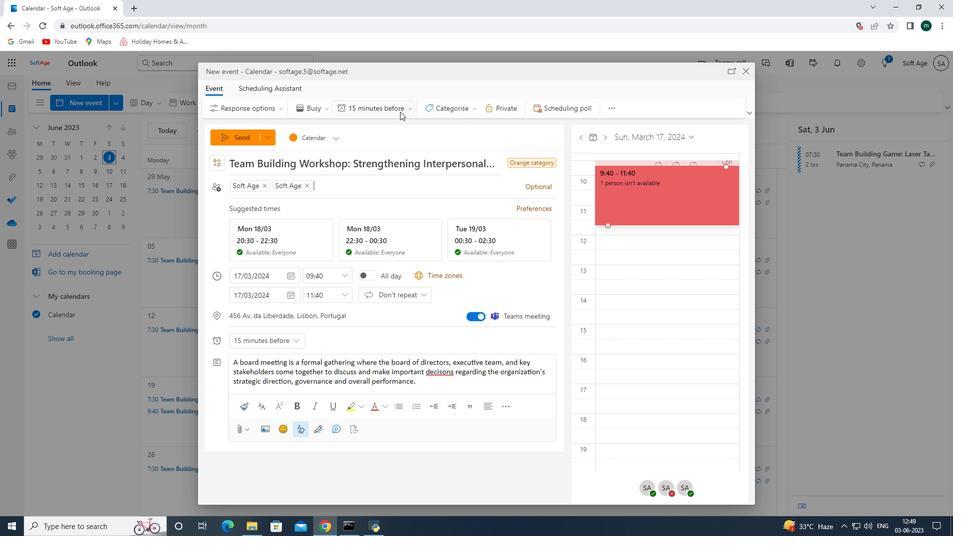 
Action: Mouse pressed left at (400, 111)
Screenshot: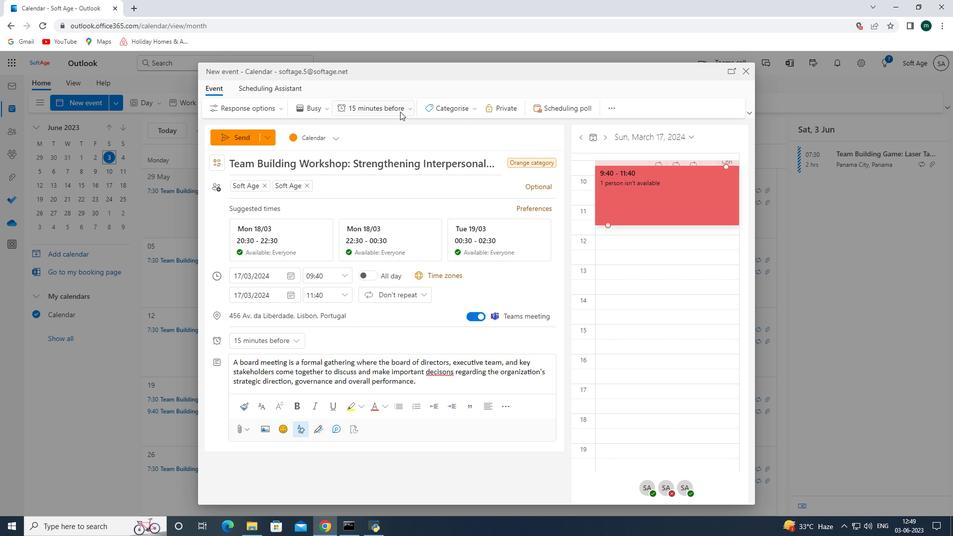 
Action: Mouse moved to (402, 162)
Screenshot: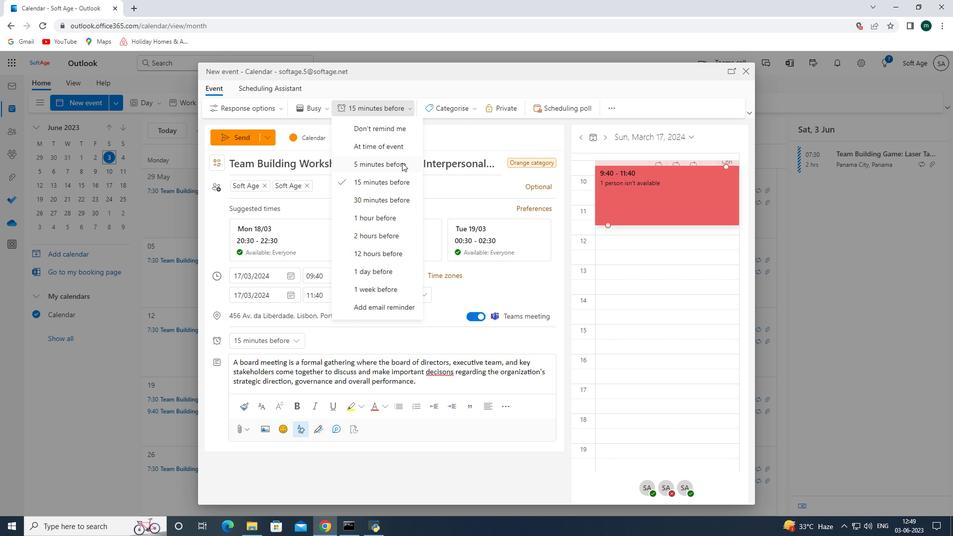 
Action: Mouse pressed left at (402, 162)
Screenshot: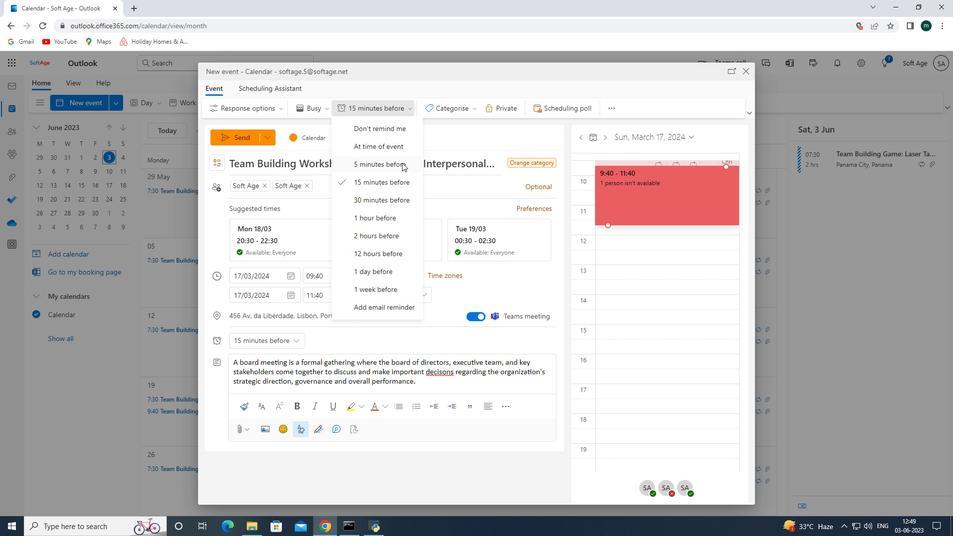 
Action: Mouse moved to (247, 134)
Screenshot: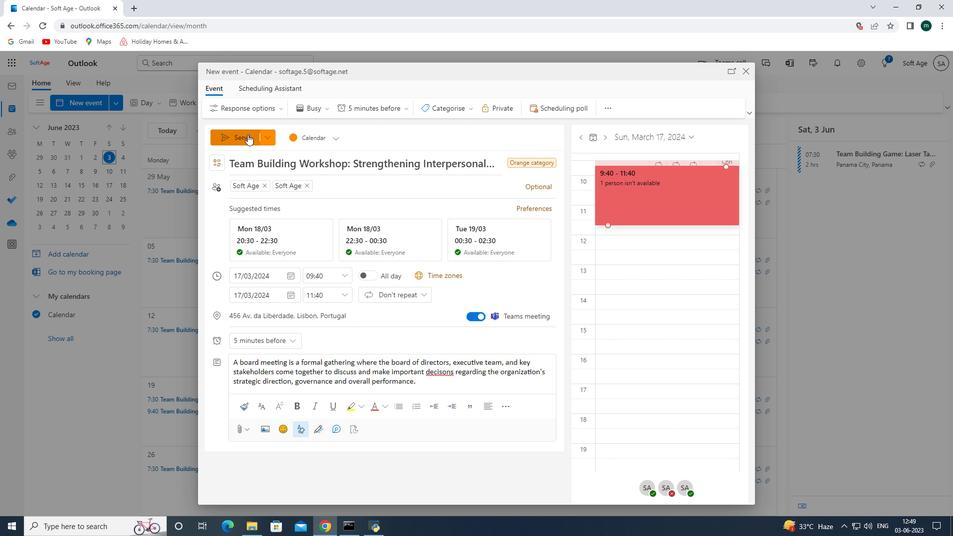 
Action: Mouse pressed left at (247, 134)
Screenshot: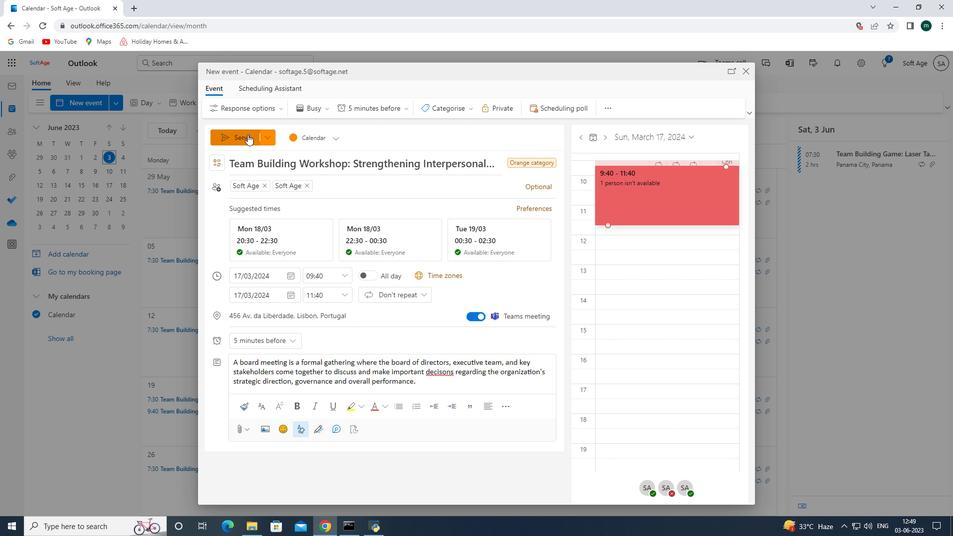 
